 Task: Add an event with the title Product Launch Party, date '2024/04/15', time 7:30 AM to 9:30 AMand add a description: _x000D_
Throughout the workshop, participants will engage in a series of activities, discussions, and case studies that promote self-reflection, skill-building, and practical application of leadership concepts. Select event color  Grape . Add location for the event as: 789 Notre-Dame Cathedral, Paris, France, logged in from the account softage.1@softage.netand send the event invitation to softage.9@softage.net and softage.10@softage.net. Set a reminder for the event Daily
Action: Mouse moved to (67, 89)
Screenshot: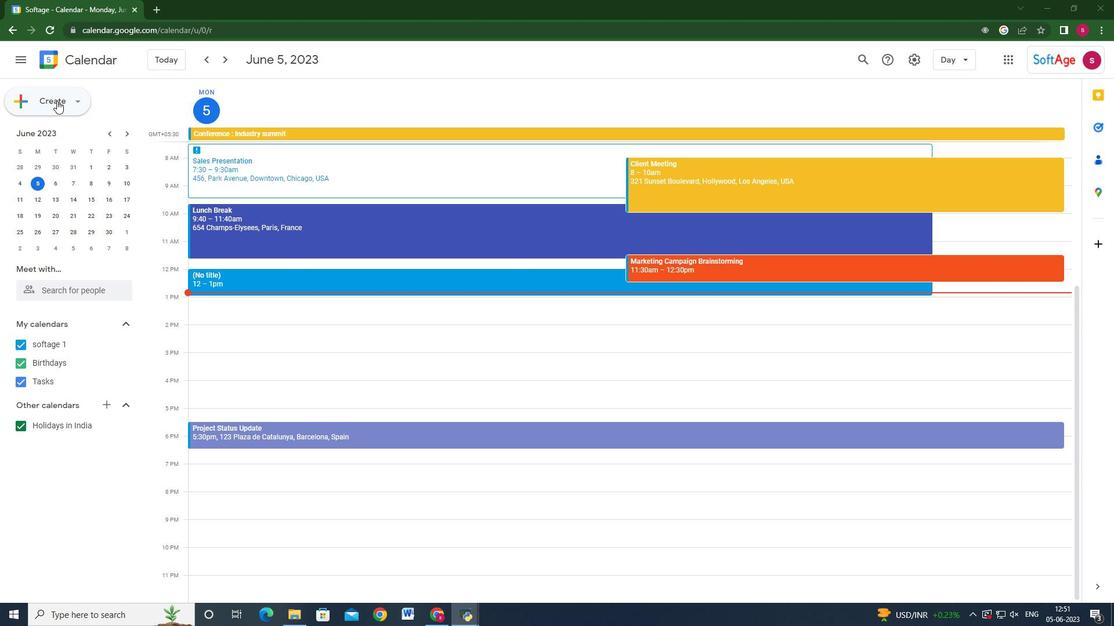 
Action: Mouse pressed left at (67, 89)
Screenshot: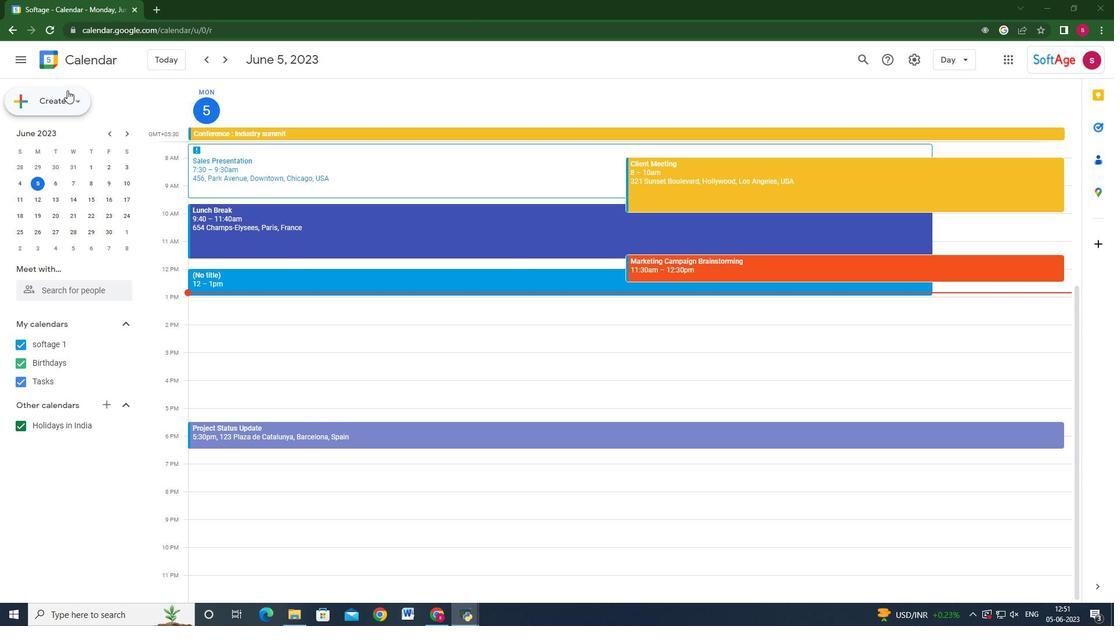
Action: Mouse moved to (49, 133)
Screenshot: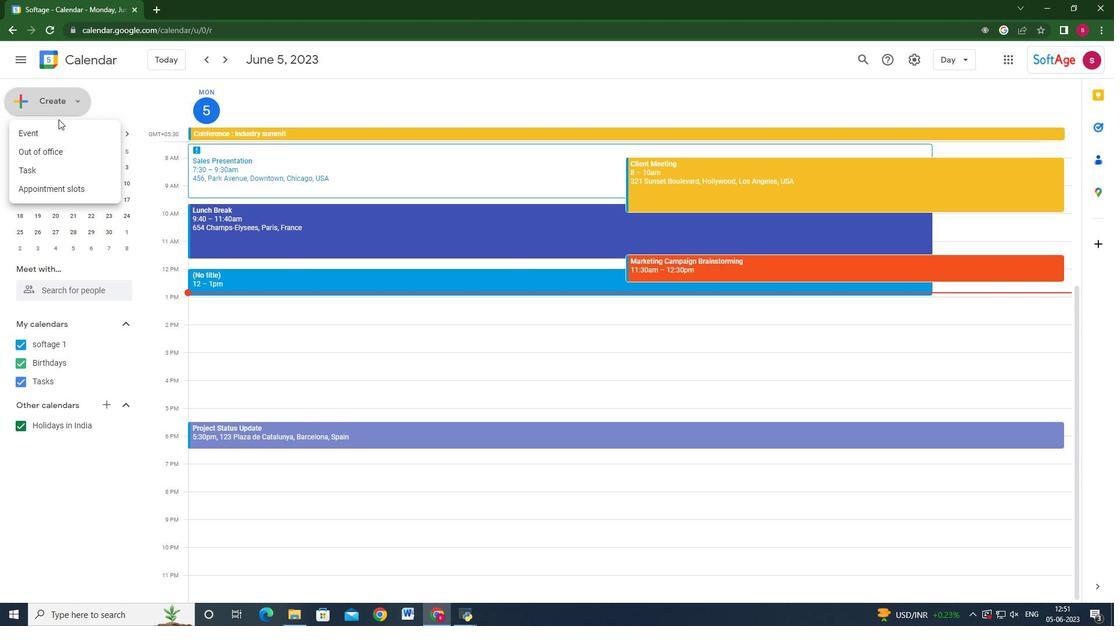 
Action: Mouse pressed left at (49, 133)
Screenshot: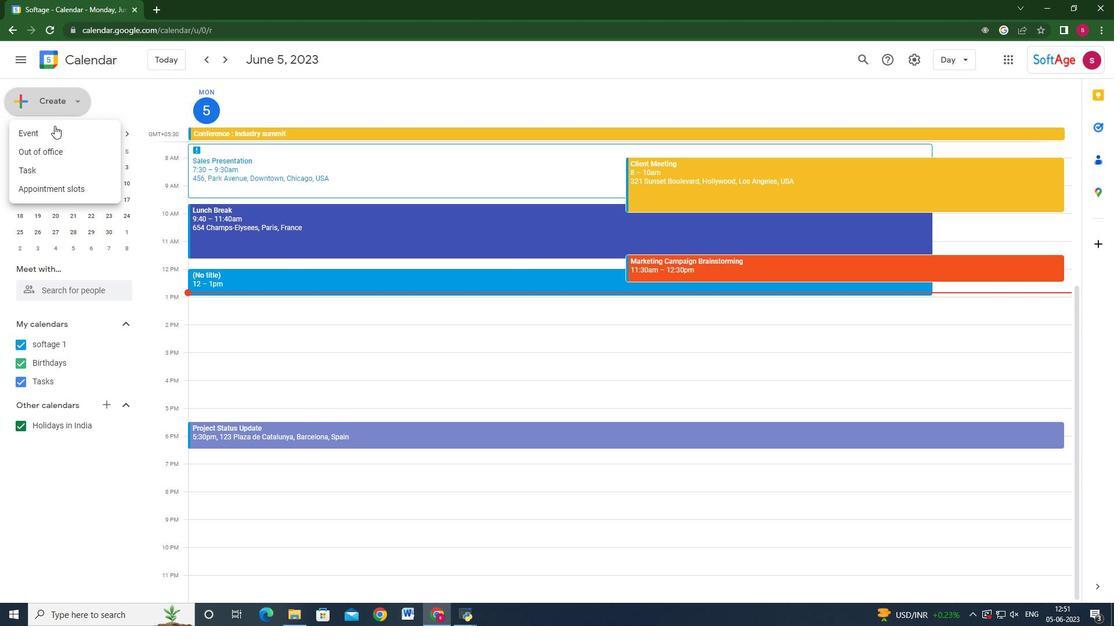 
Action: Mouse moved to (651, 458)
Screenshot: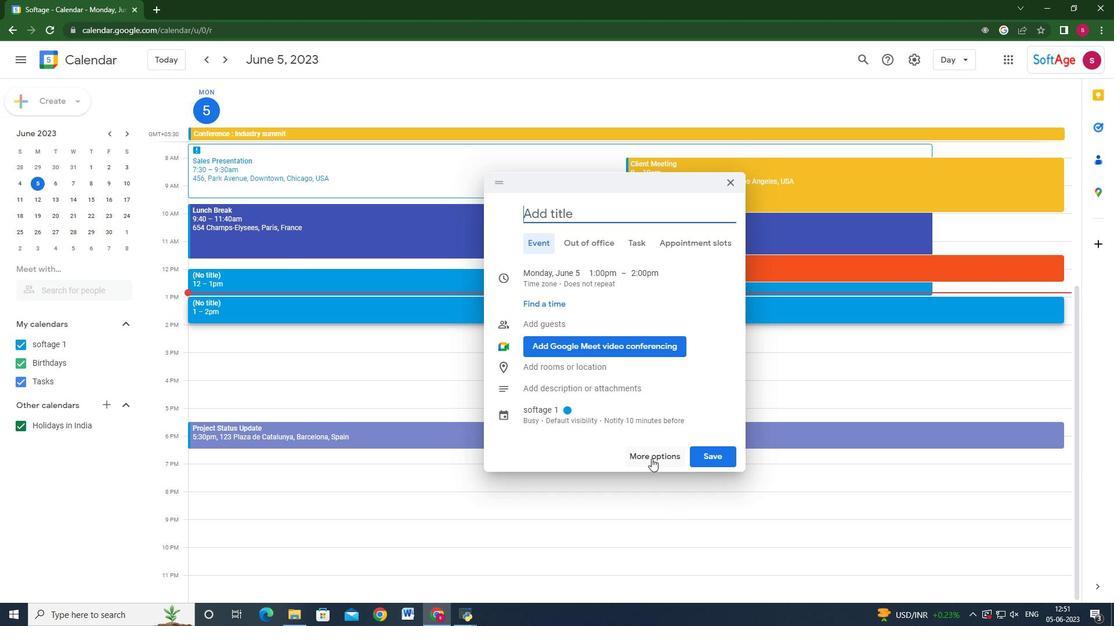 
Action: Mouse pressed left at (651, 458)
Screenshot: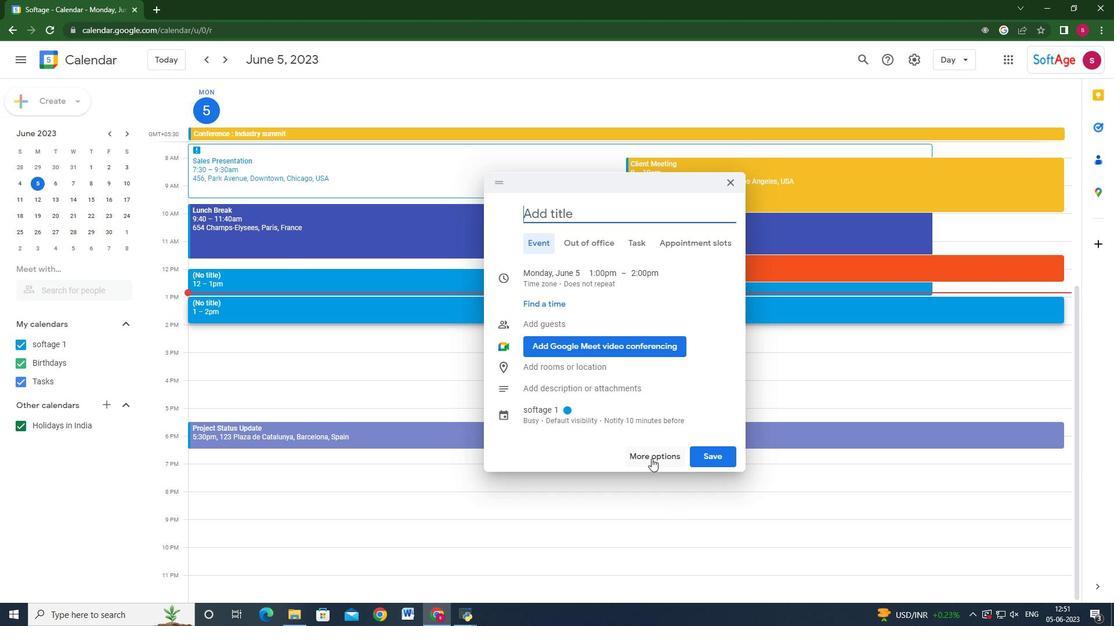 
Action: Mouse moved to (265, 94)
Screenshot: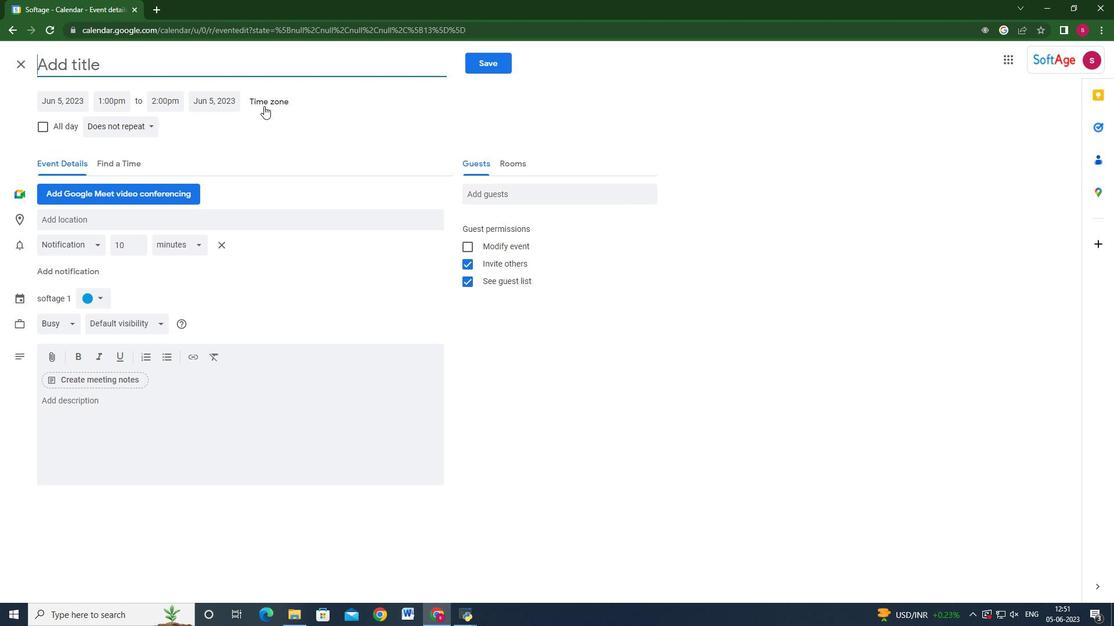 
Action: Key pressed <Key.shift>Product<Key.space><Key.shift>Lanu<Key.backspace><Key.backspace>unch<Key.space><Key.shift>Party
Screenshot: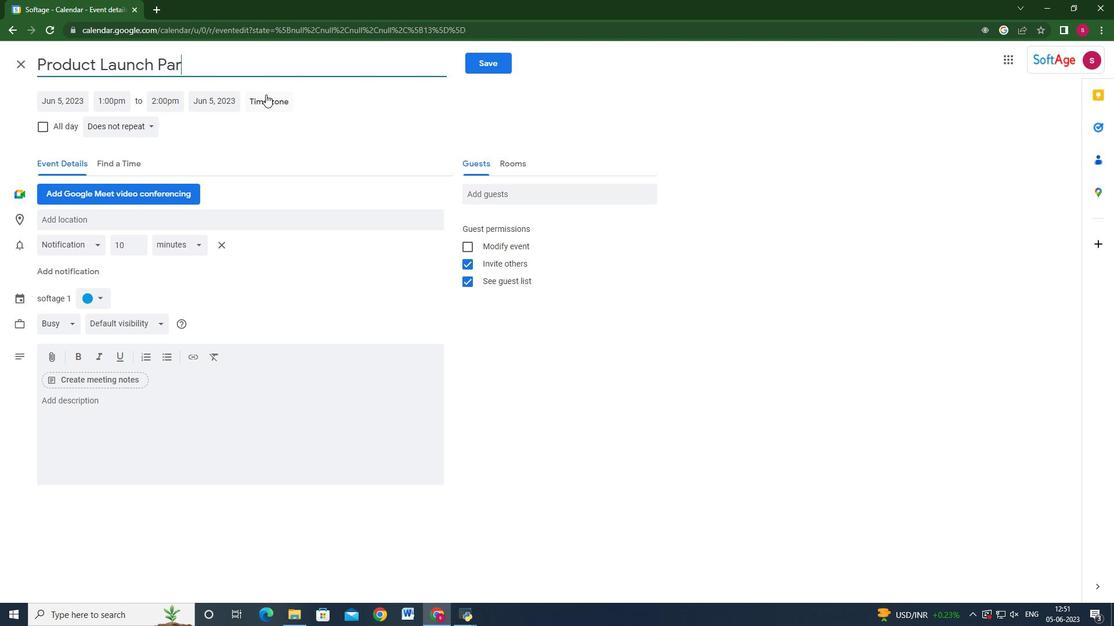 
Action: Mouse moved to (53, 96)
Screenshot: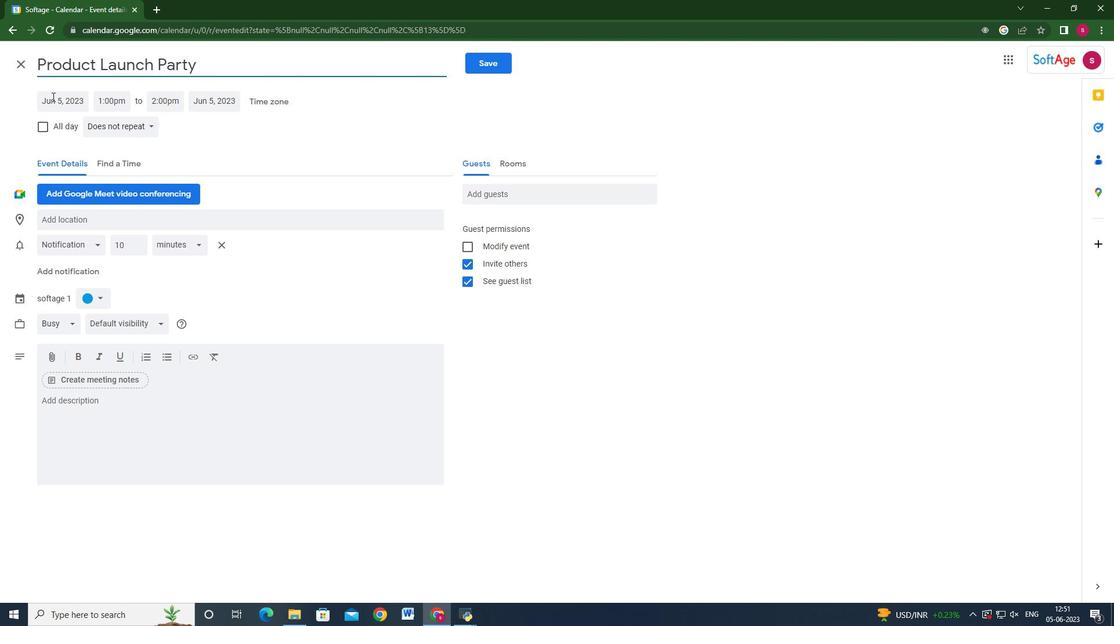 
Action: Mouse pressed left at (53, 96)
Screenshot: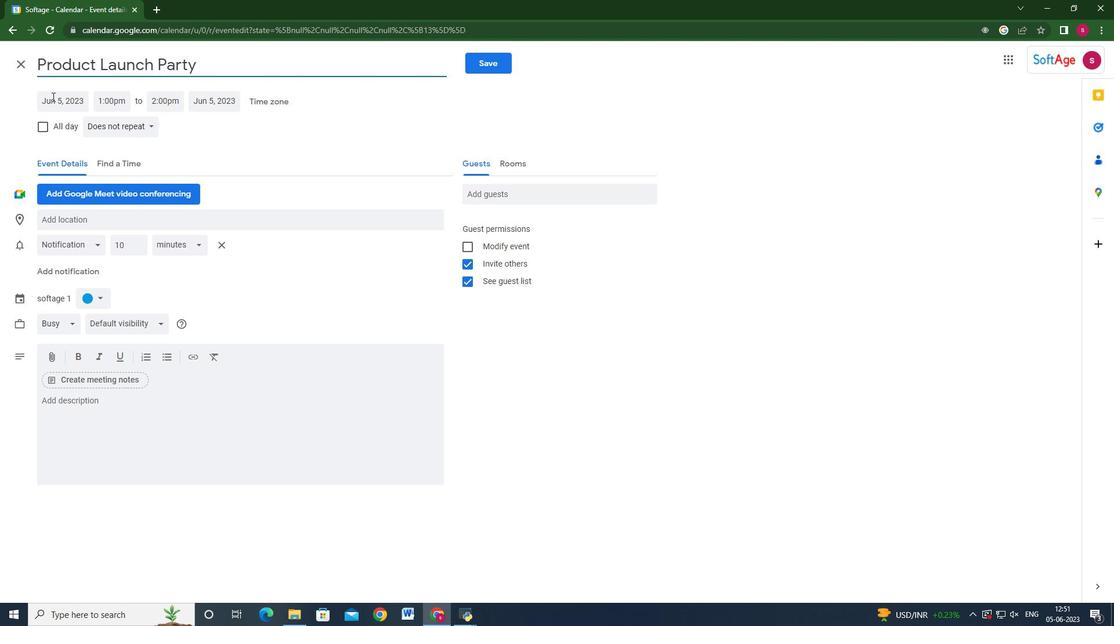 
Action: Mouse moved to (185, 125)
Screenshot: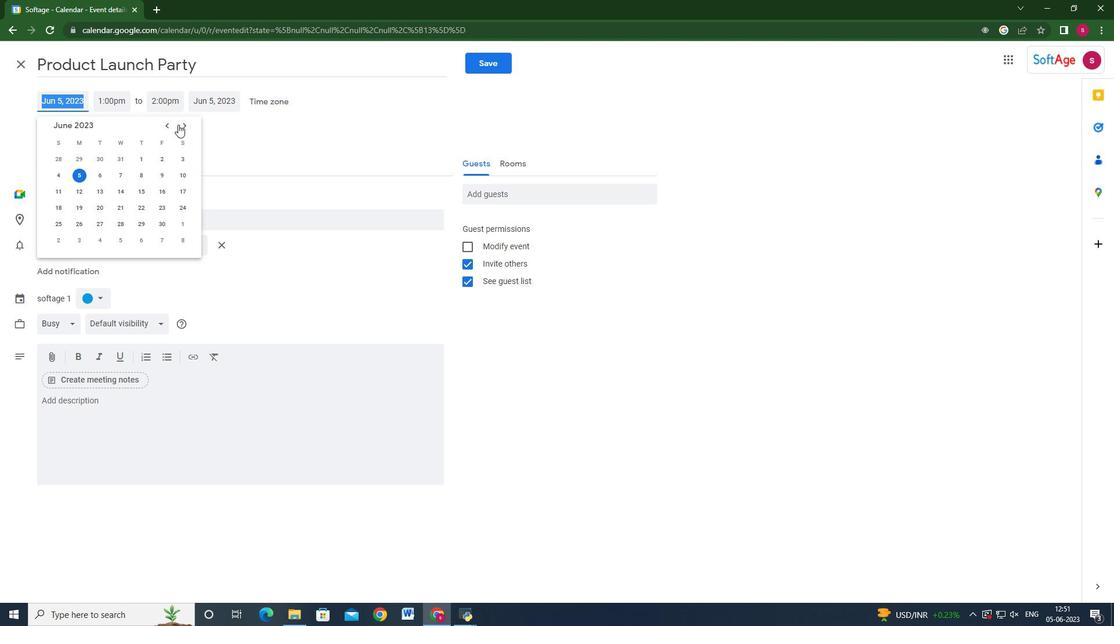 
Action: Mouse pressed left at (185, 125)
Screenshot: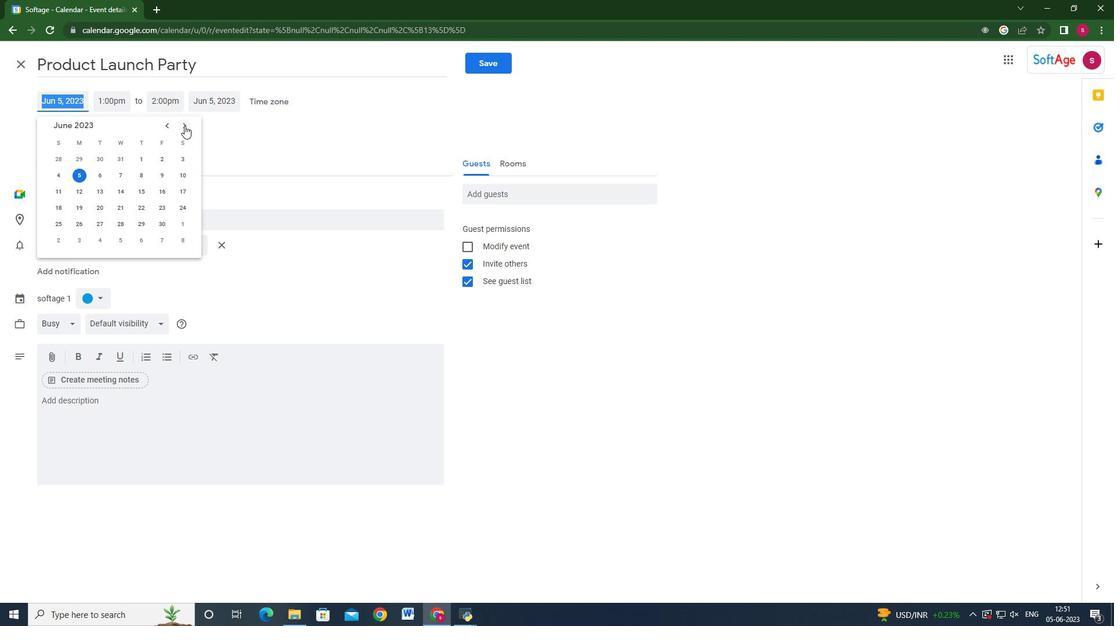 
Action: Mouse pressed left at (185, 125)
Screenshot: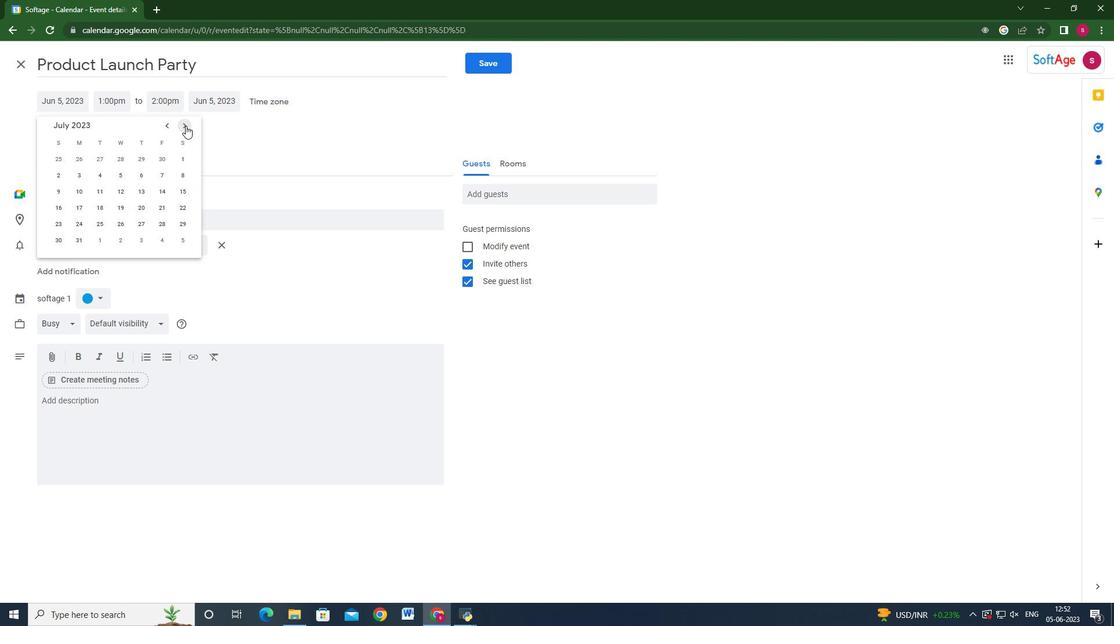 
Action: Mouse pressed left at (185, 125)
Screenshot: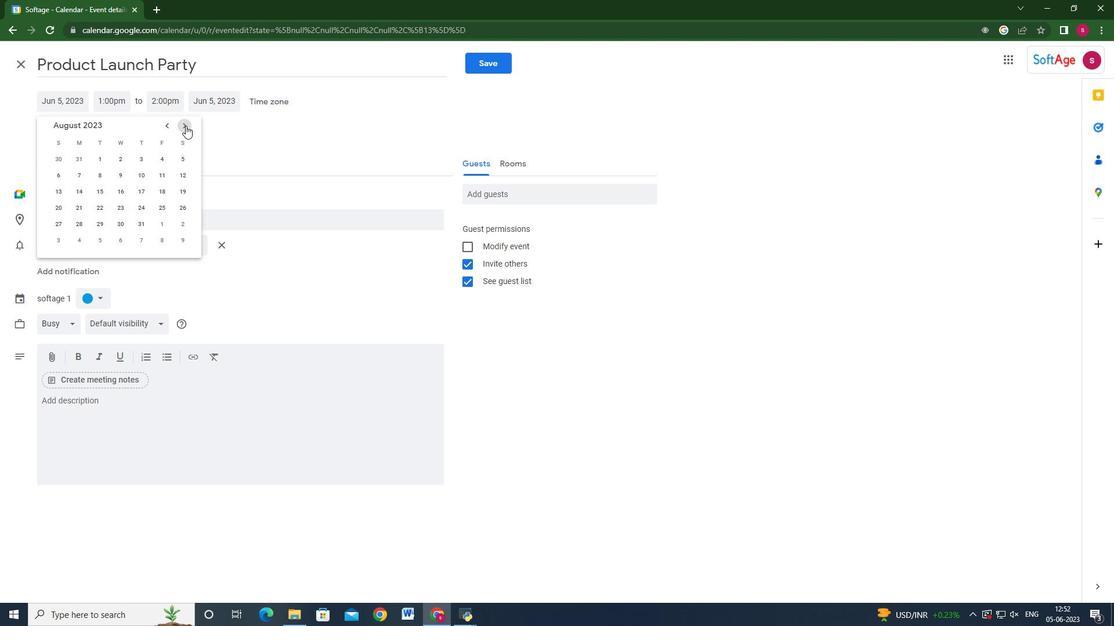 
Action: Mouse pressed left at (185, 125)
Screenshot: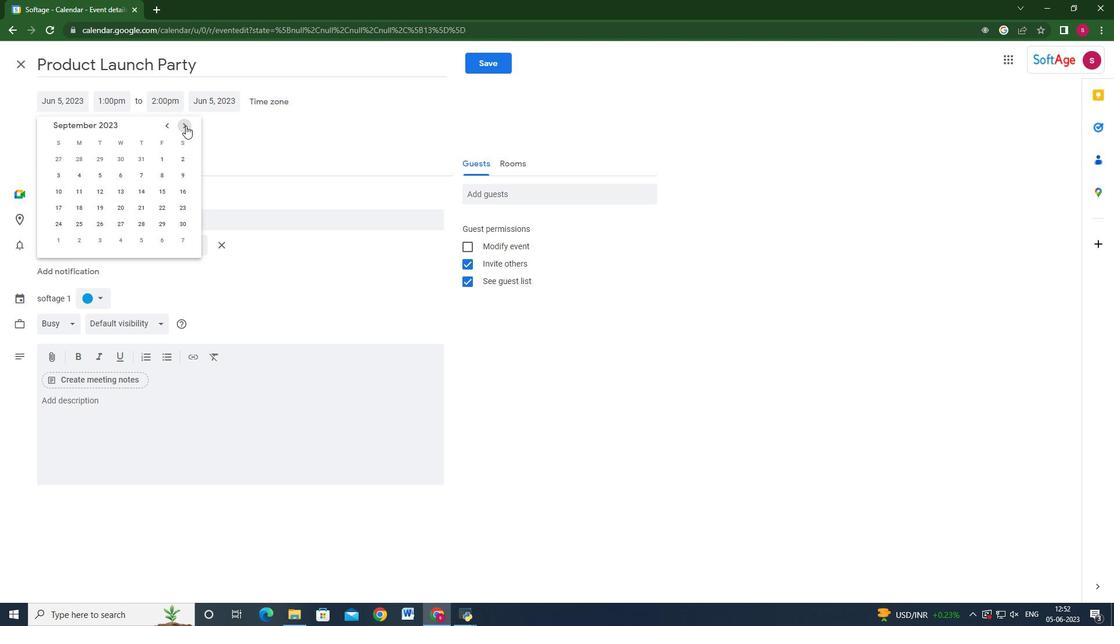 
Action: Mouse pressed left at (185, 125)
Screenshot: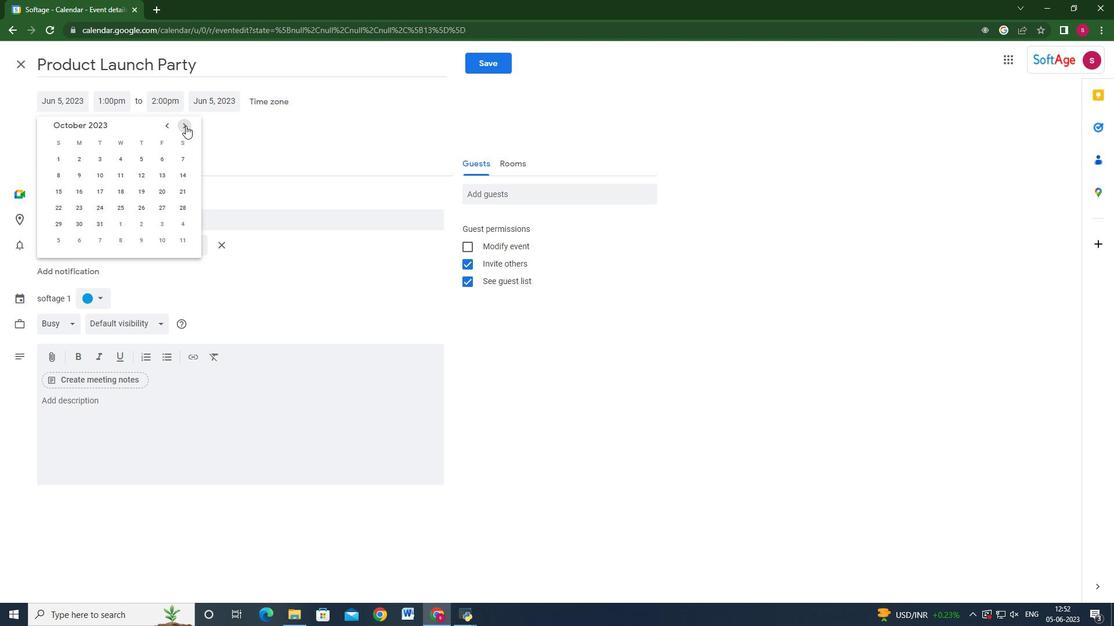 
Action: Mouse pressed left at (185, 125)
Screenshot: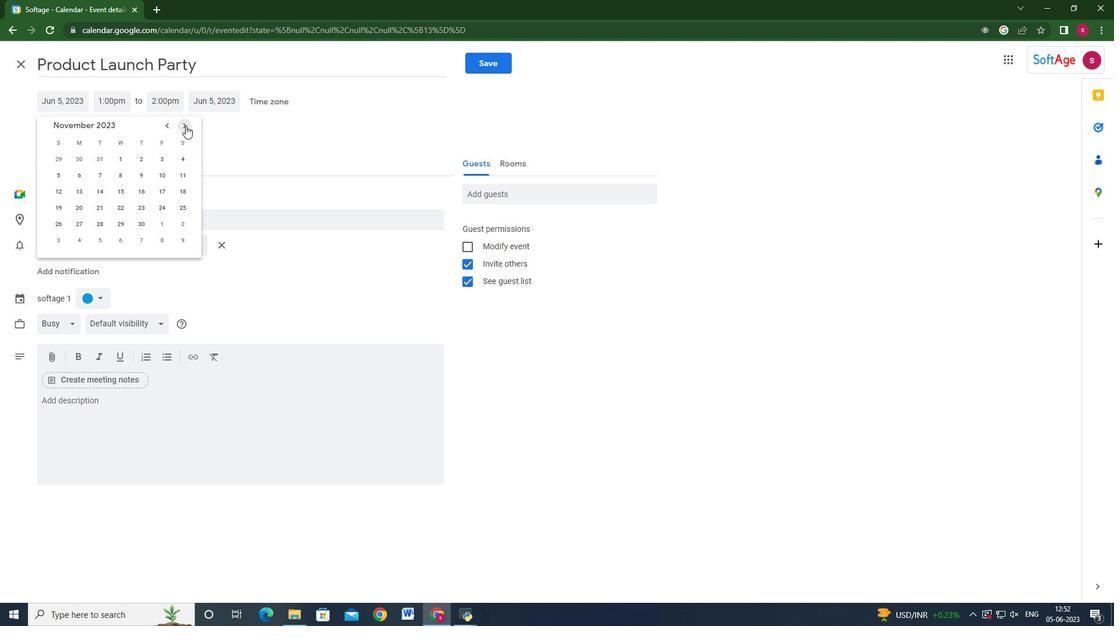 
Action: Mouse pressed left at (185, 125)
Screenshot: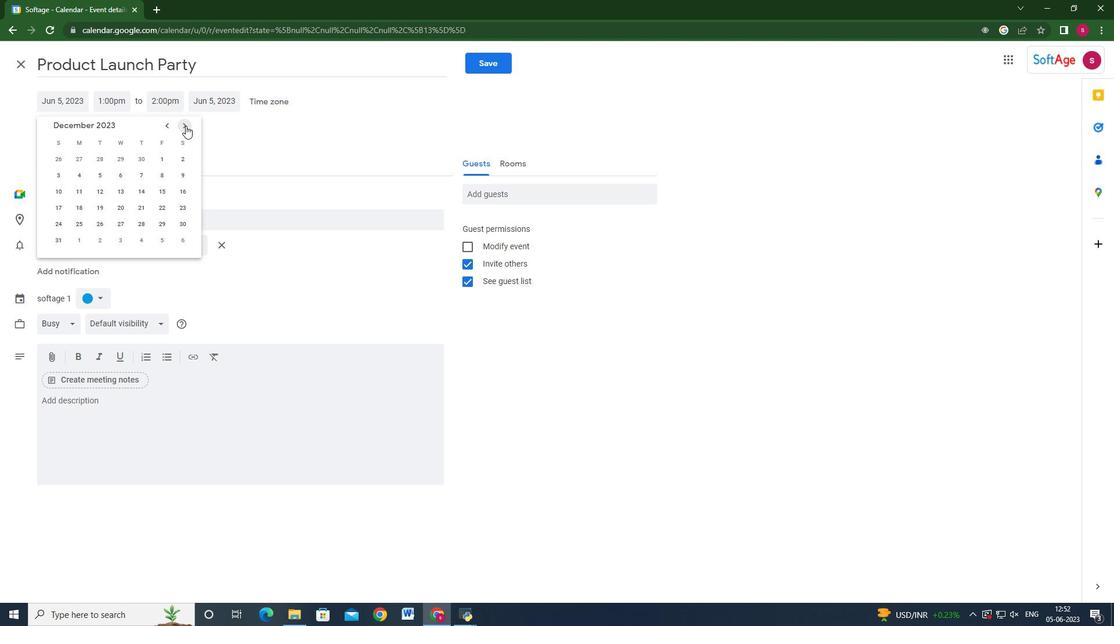 
Action: Mouse pressed left at (185, 125)
Screenshot: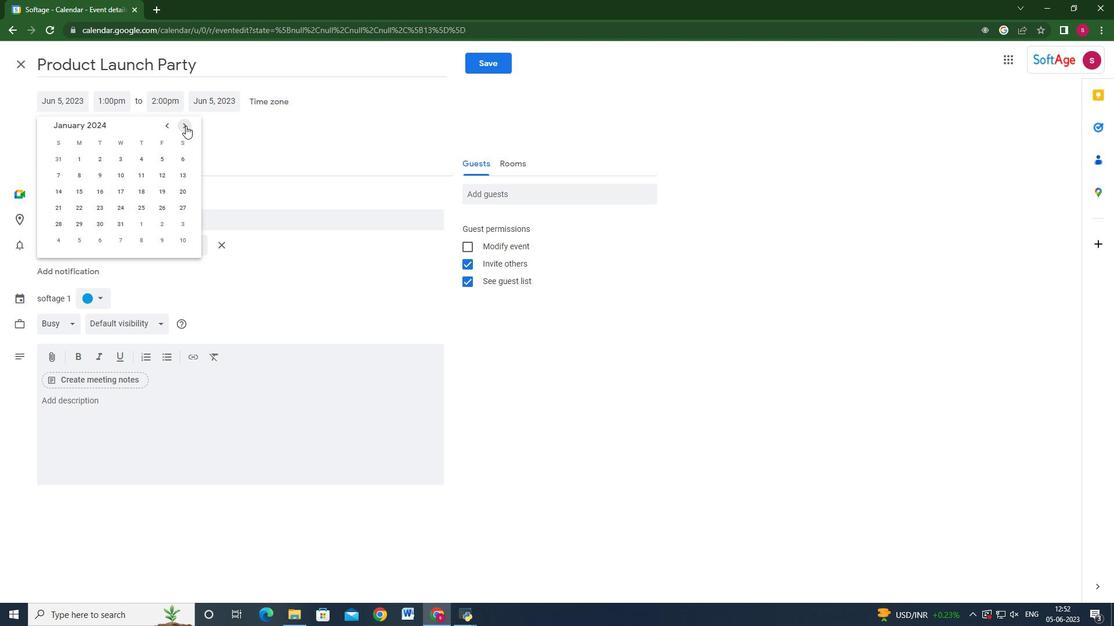 
Action: Mouse pressed left at (185, 125)
Screenshot: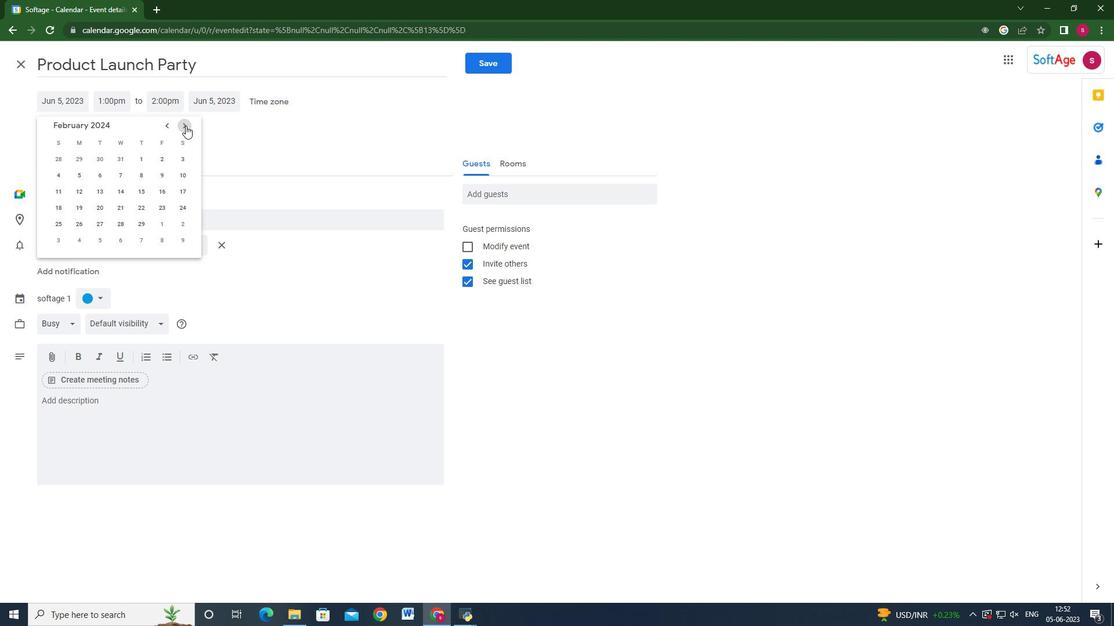 
Action: Mouse pressed left at (185, 125)
Screenshot: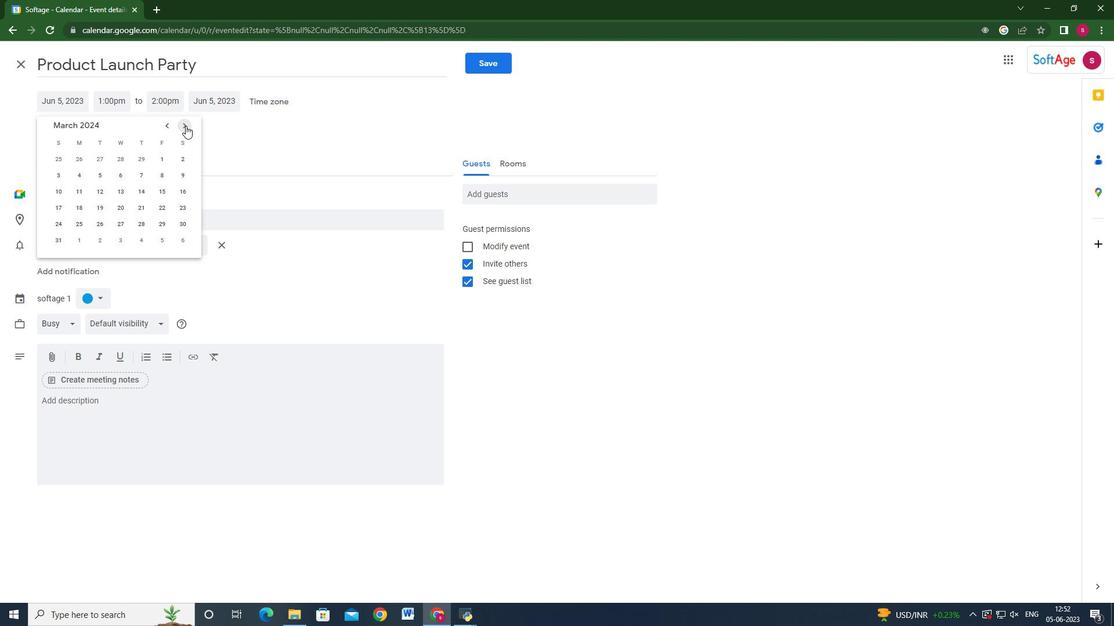 
Action: Mouse moved to (79, 191)
Screenshot: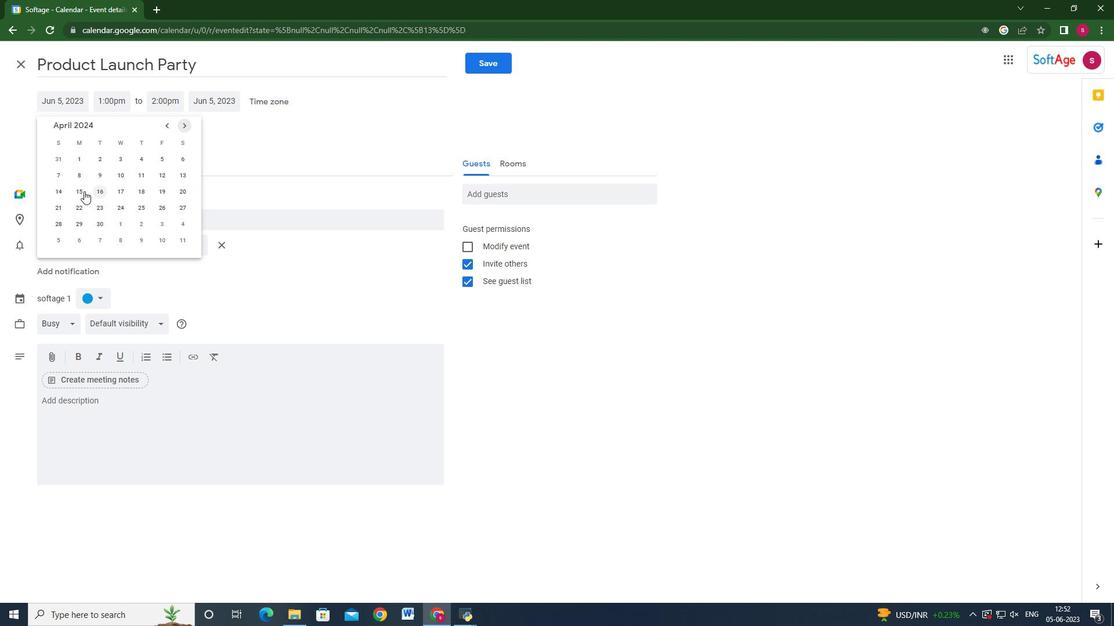 
Action: Mouse pressed left at (79, 191)
Screenshot: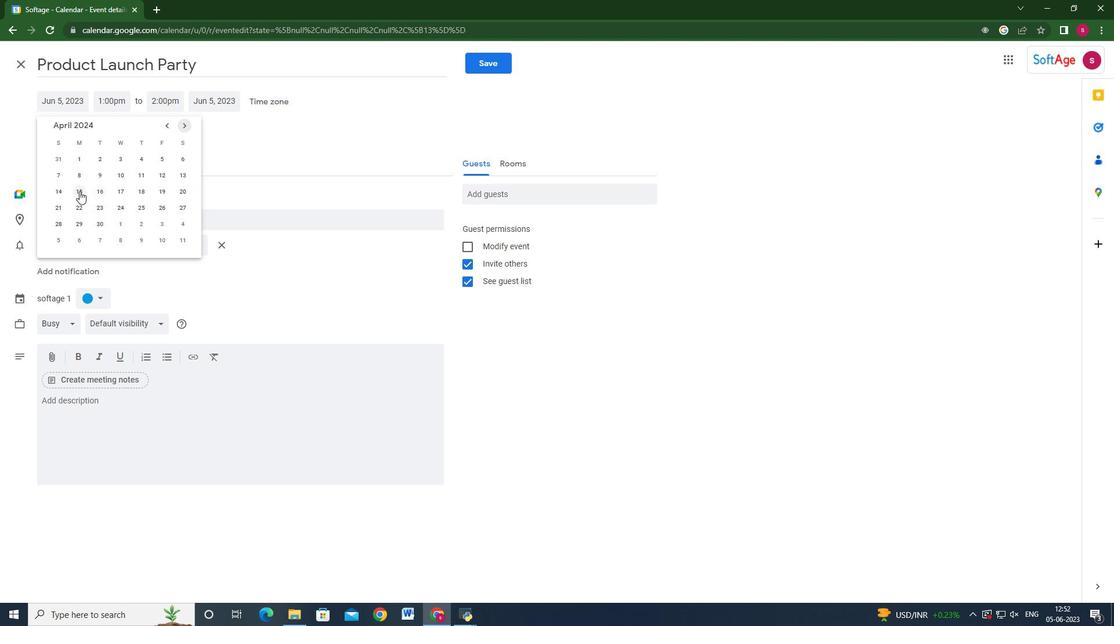 
Action: Mouse moved to (122, 98)
Screenshot: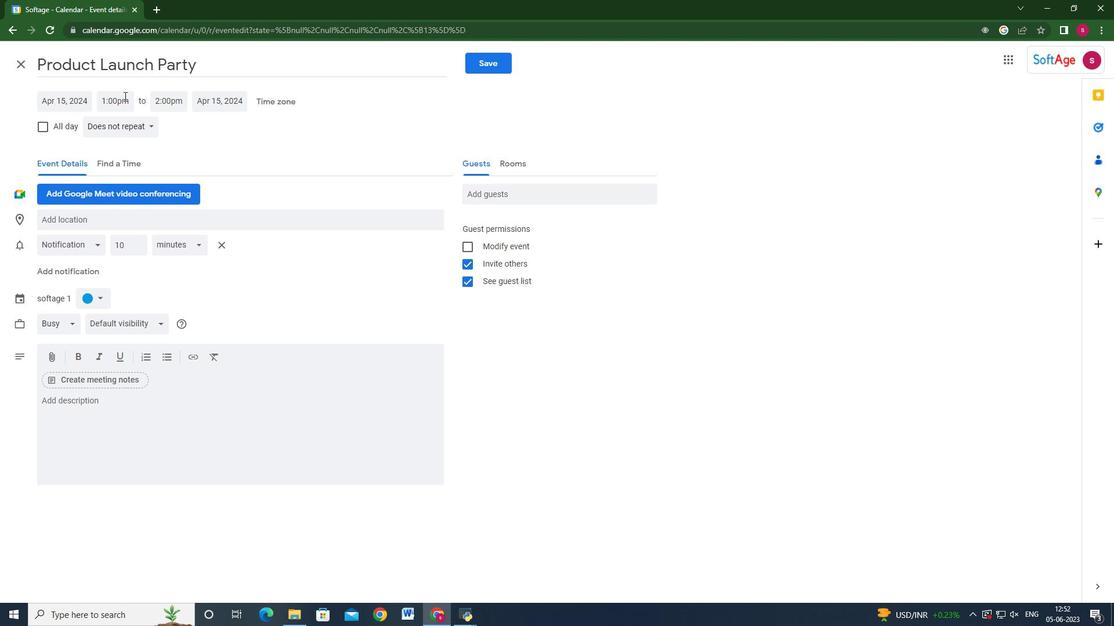 
Action: Mouse pressed left at (122, 98)
Screenshot: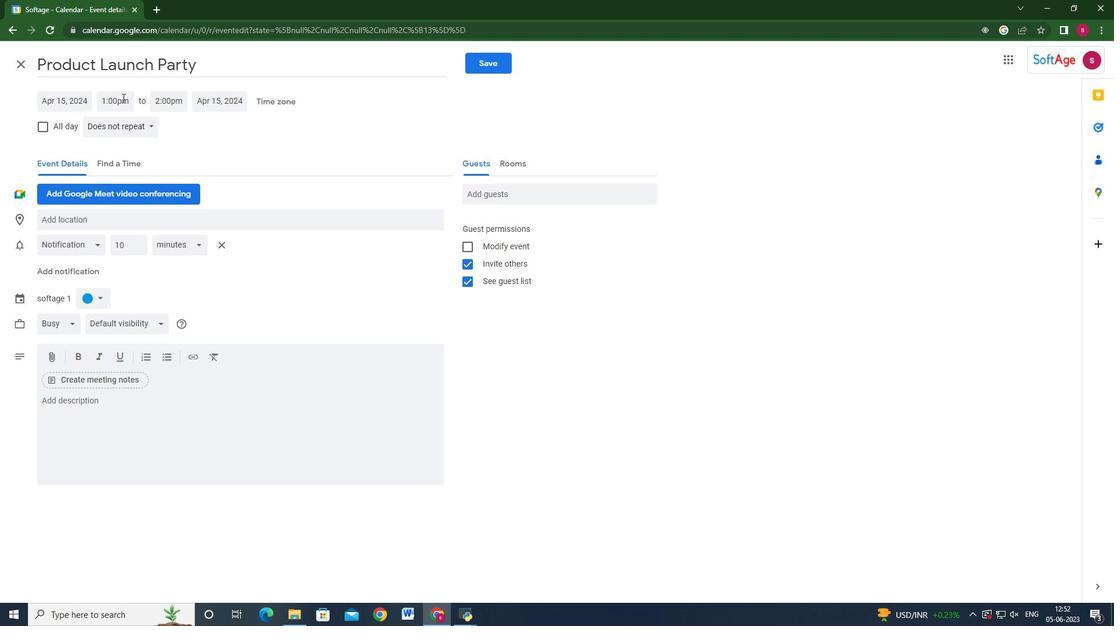 
Action: Key pressed 7<Key.shift>:30am<Key.enter><Key.tab>9<Key.shift>:30am<Key.enter>
Screenshot: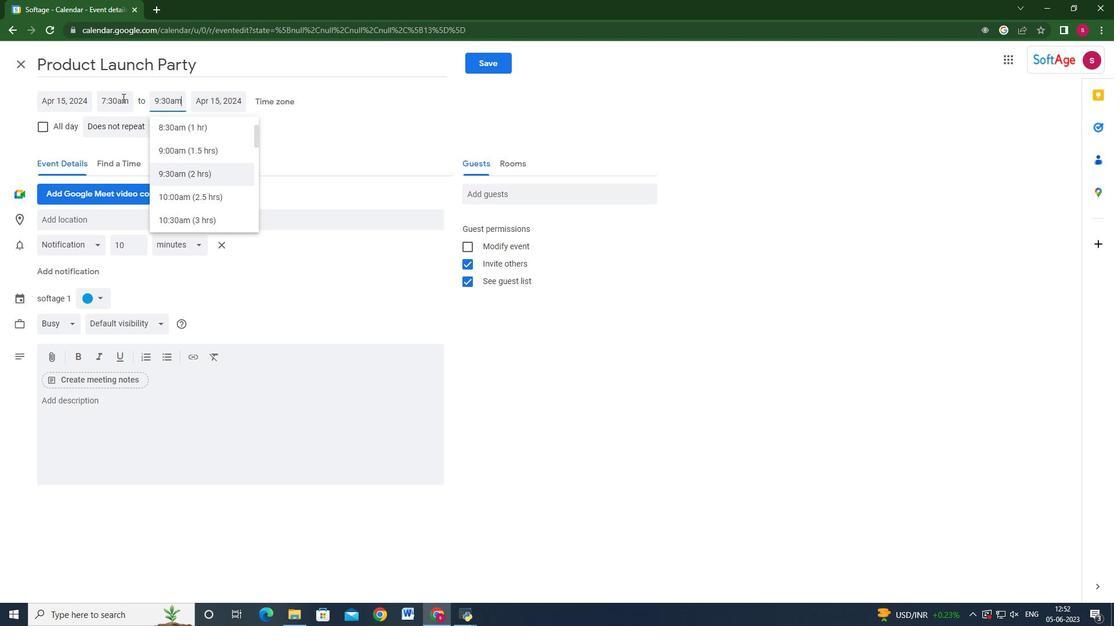 
Action: Mouse moved to (127, 394)
Screenshot: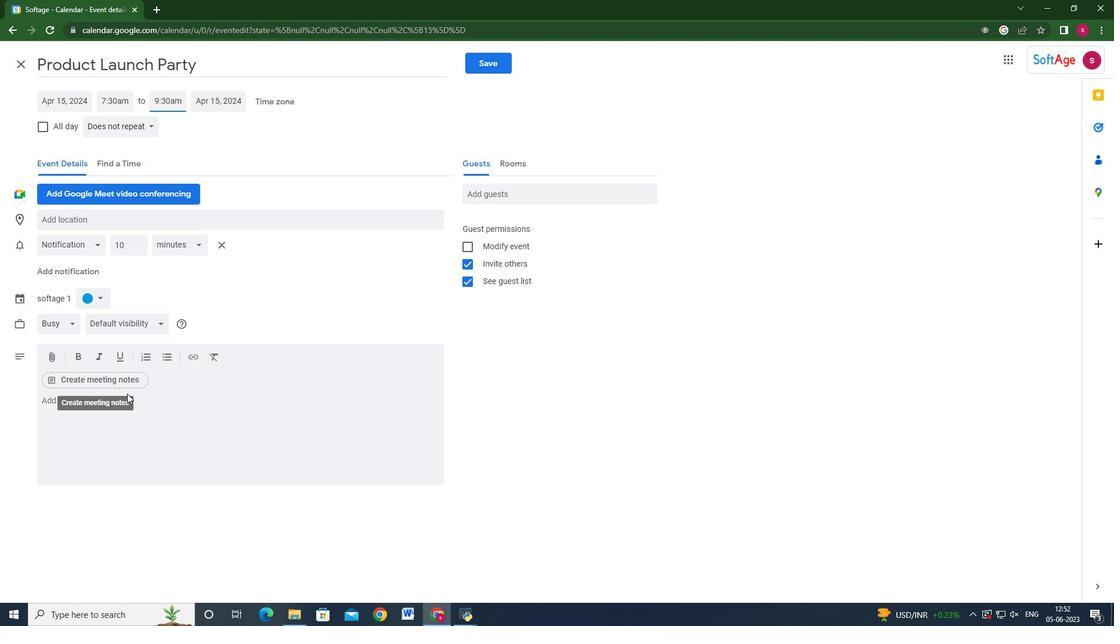 
Action: Mouse pressed left at (127, 394)
Screenshot: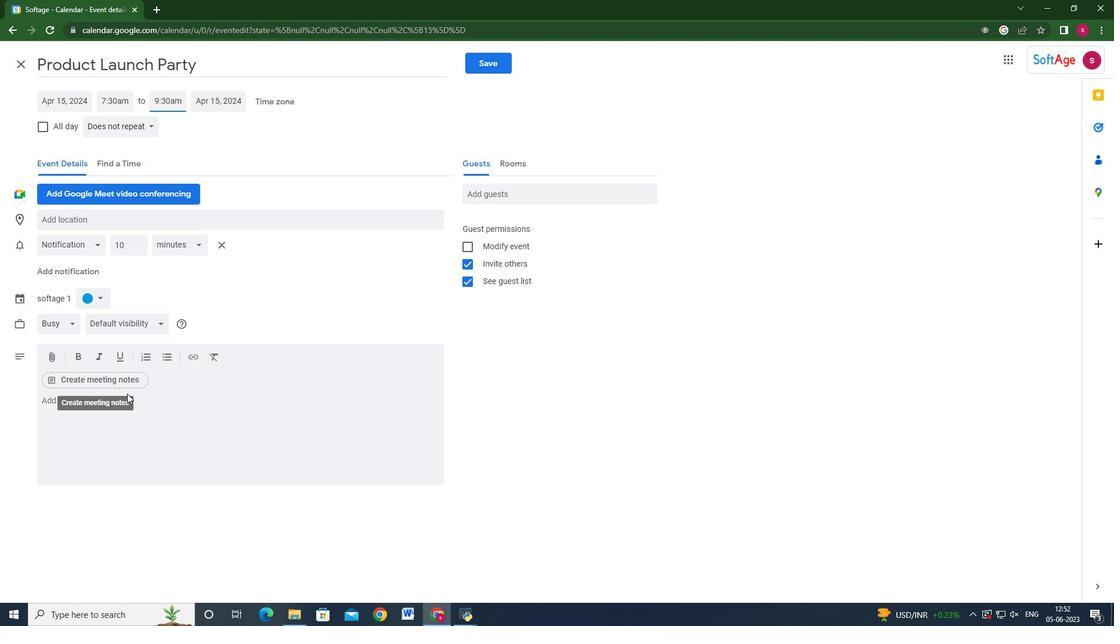 
Action: Mouse moved to (126, 401)
Screenshot: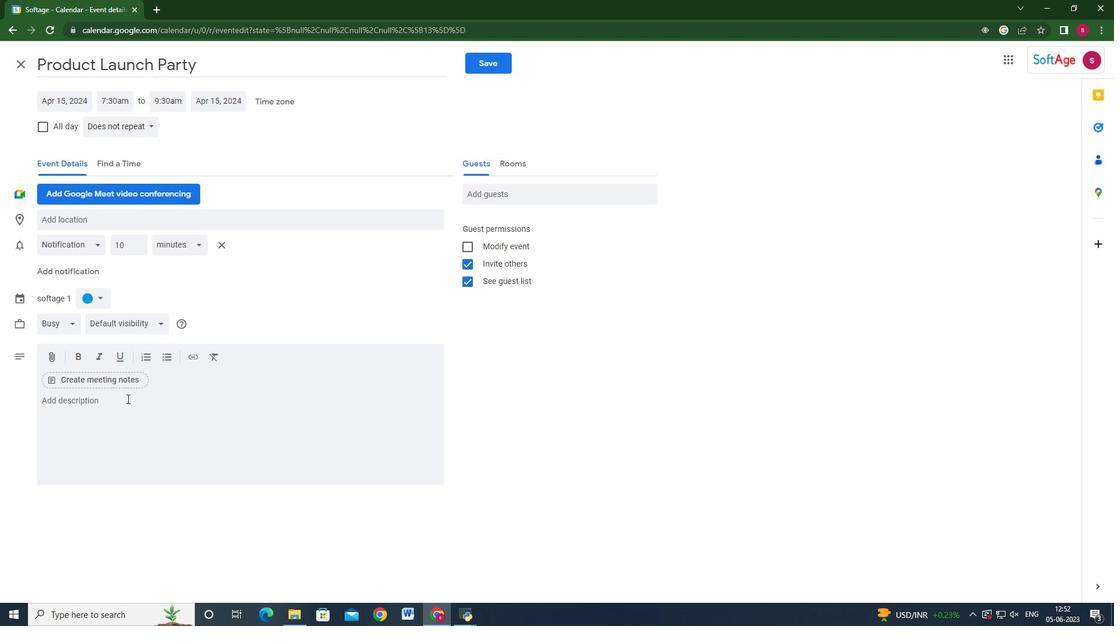 
Action: Mouse pressed left at (126, 401)
Screenshot: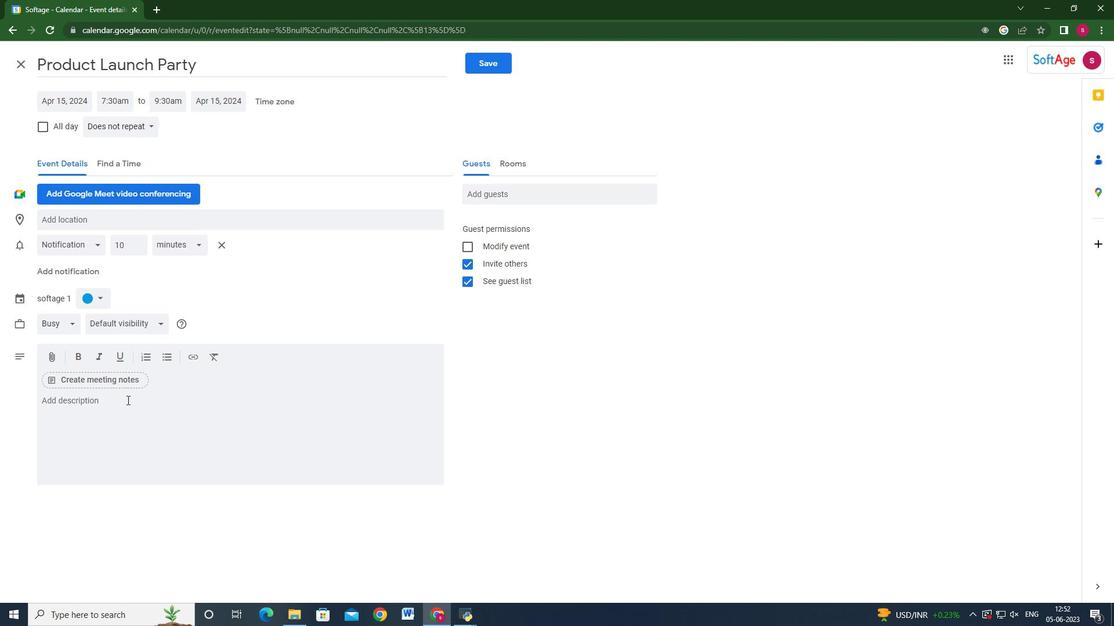 
Action: Key pressed <Key.shift>Throughout<Key.space>the<Key.space>workshop,<Key.space>participants<Key.space>will<Key.space>engage<Key.space>in<Key.space>a<Key.space>series<Key.space>of<Key.space>activities,<Key.space>discussions,<Key.space>and<Key.space>case<Key.space>studies<Key.space>that<Key.space>promote<Key.space>self-reflection,<Key.space>skill-building<Key.space><Key.backspace>,<Key.space>and<Key.space>practical<Key.space>application<Key.space>of<Key.space>leadership<Key.space>concerp<Key.backspace><Key.backspace>pts.<Key.space>
Screenshot: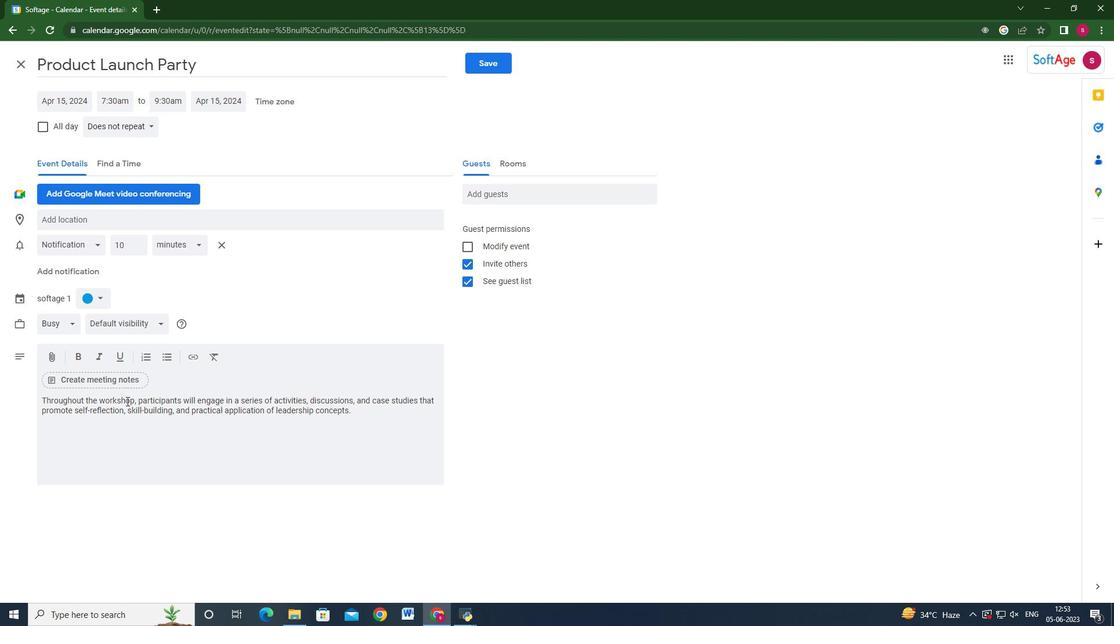 
Action: Mouse moved to (97, 296)
Screenshot: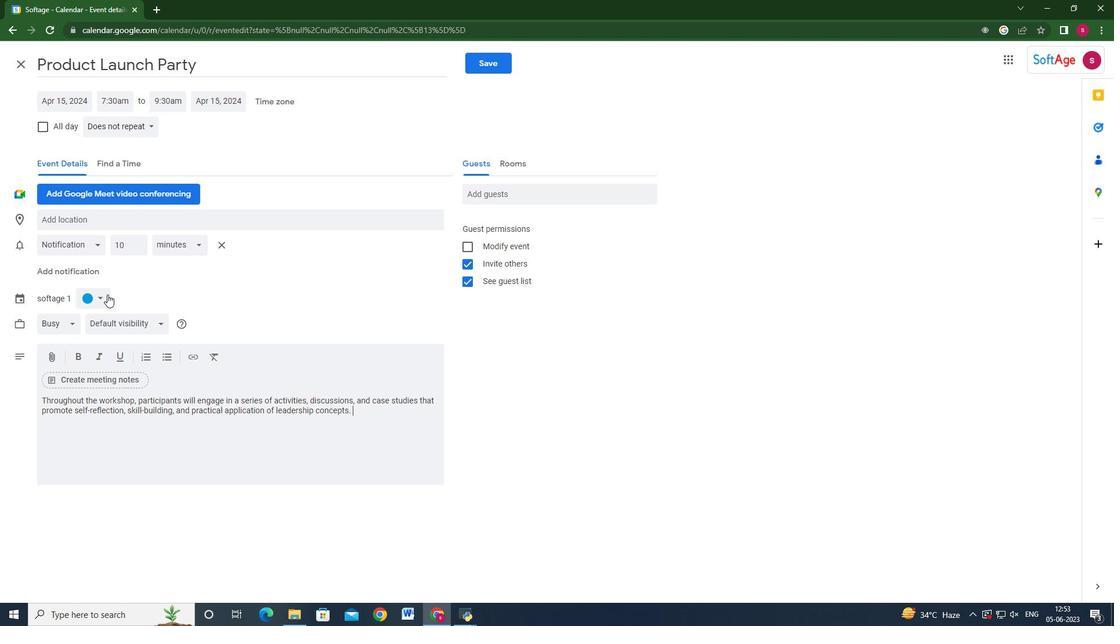 
Action: Mouse pressed left at (97, 296)
Screenshot: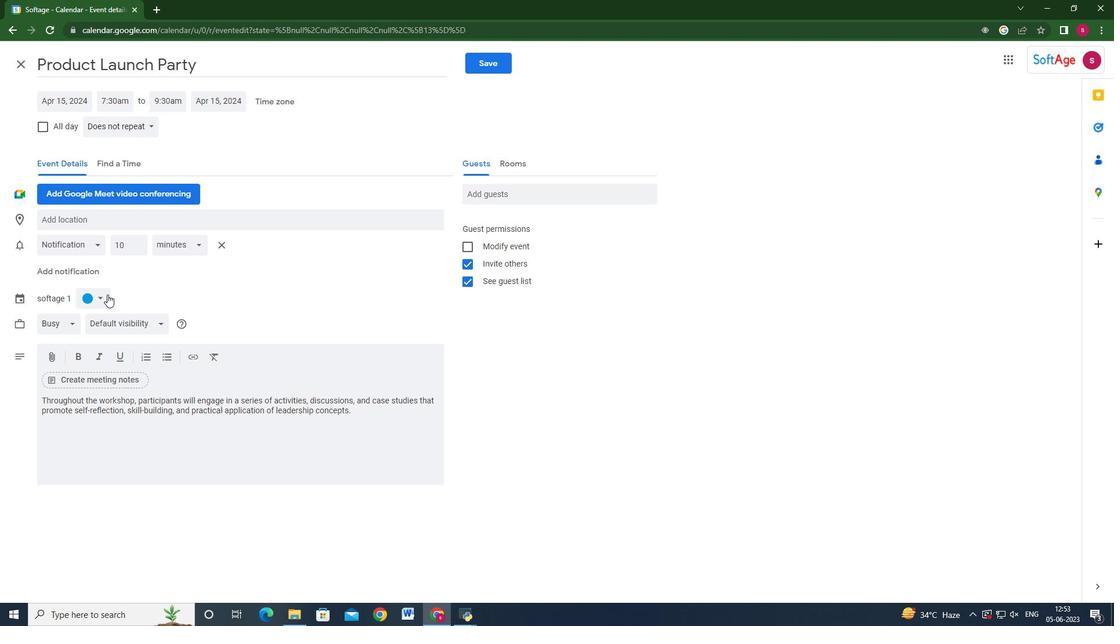 
Action: Mouse moved to (101, 351)
Screenshot: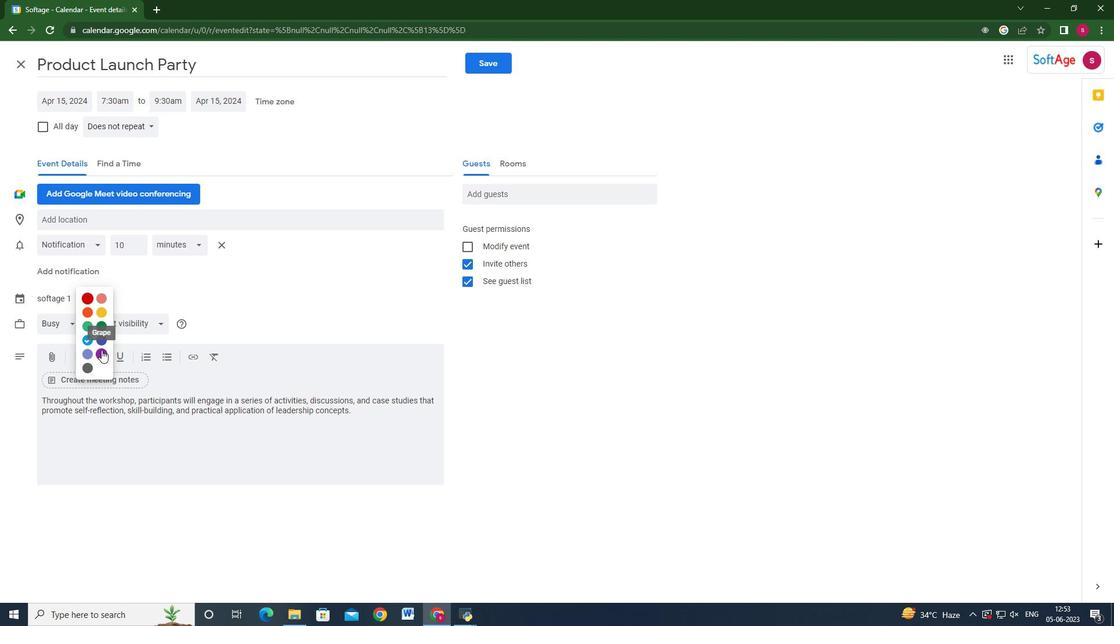 
Action: Mouse pressed left at (101, 351)
Screenshot: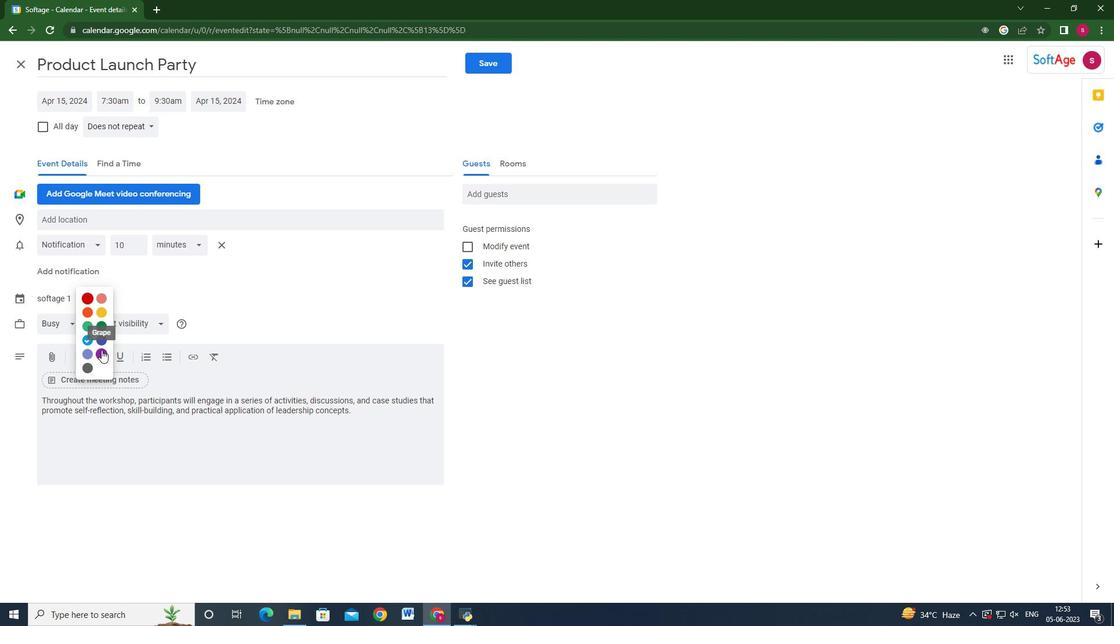 
Action: Mouse moved to (121, 227)
Screenshot: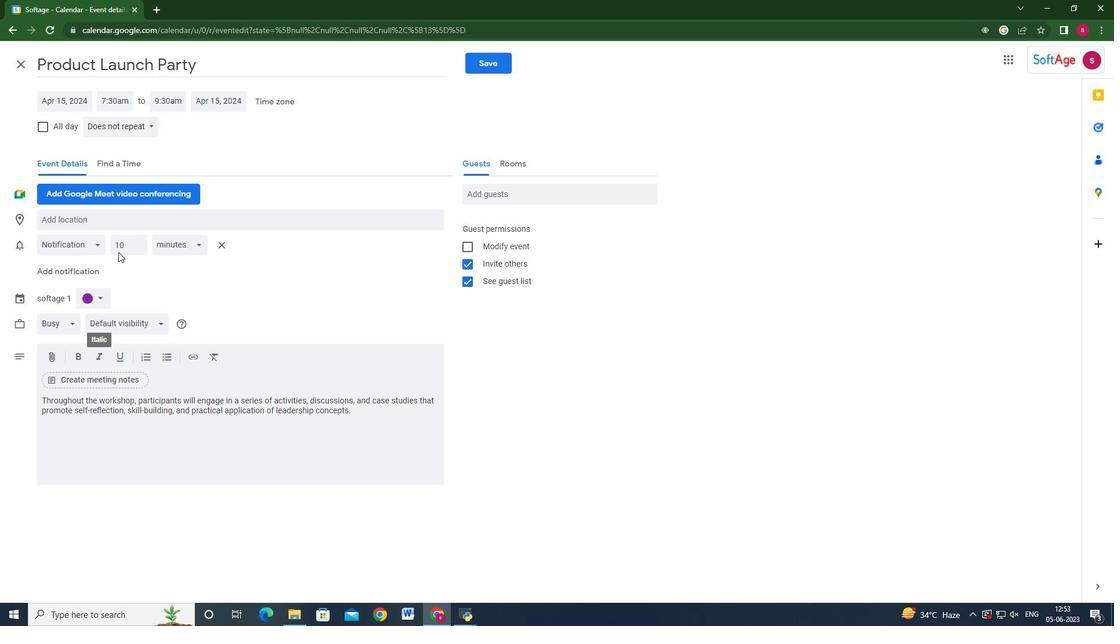 
Action: Mouse pressed left at (121, 227)
Screenshot: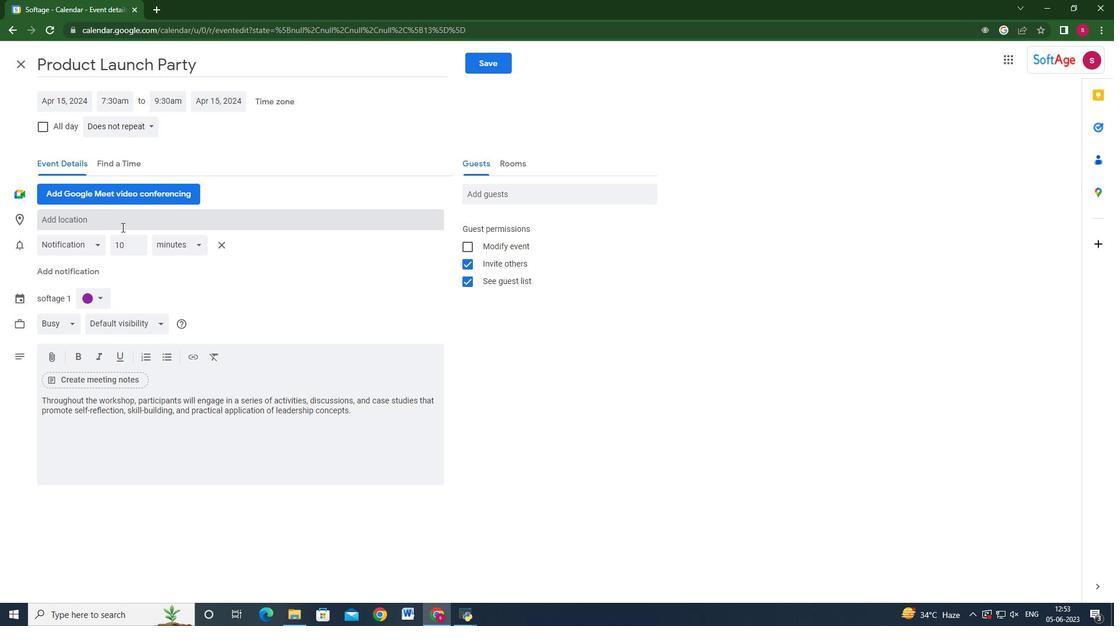 
Action: Key pressed 789<Key.space><Key.shift>Notre-d<Key.backspace><Key.shift_r>Dame<Key.space><Key.shift_r>Cathedral,<Key.space><Key.shift>Paris,<Key.space><Key.shift>Fracne<Key.backspace><Key.backspace><Key.backspace>nce<Key.space>
Screenshot: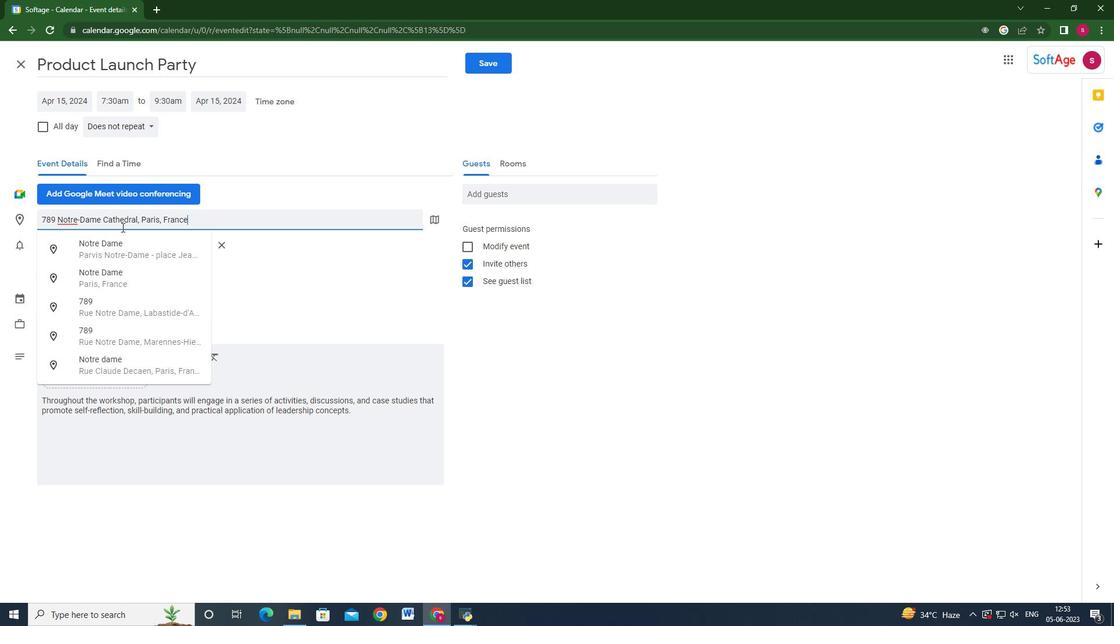 
Action: Mouse moved to (539, 209)
Screenshot: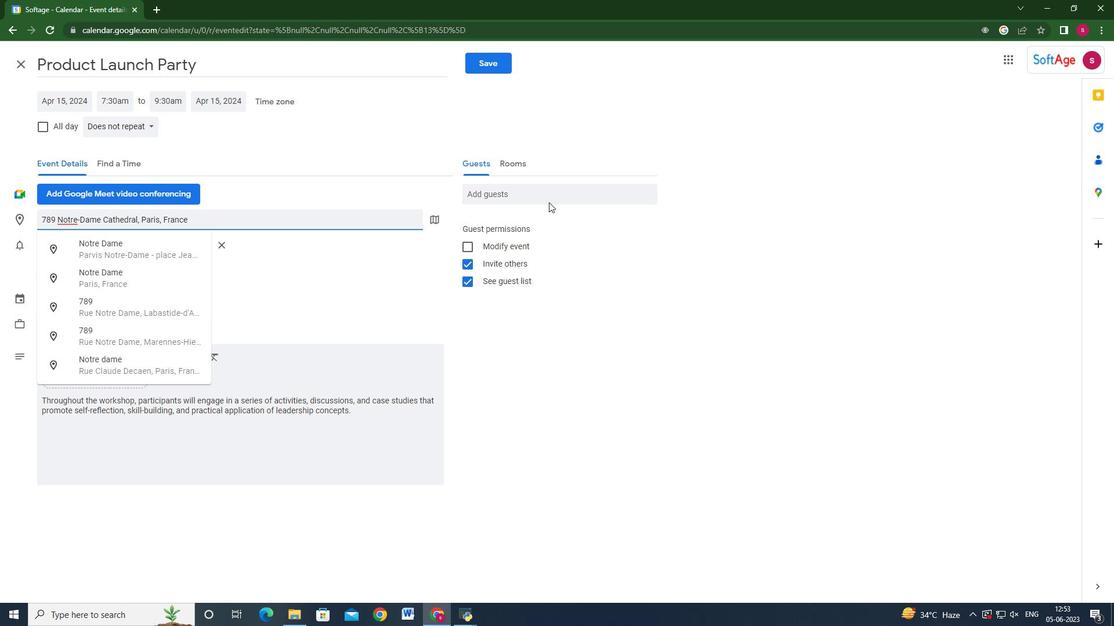 
Action: Mouse pressed left at (539, 209)
Screenshot: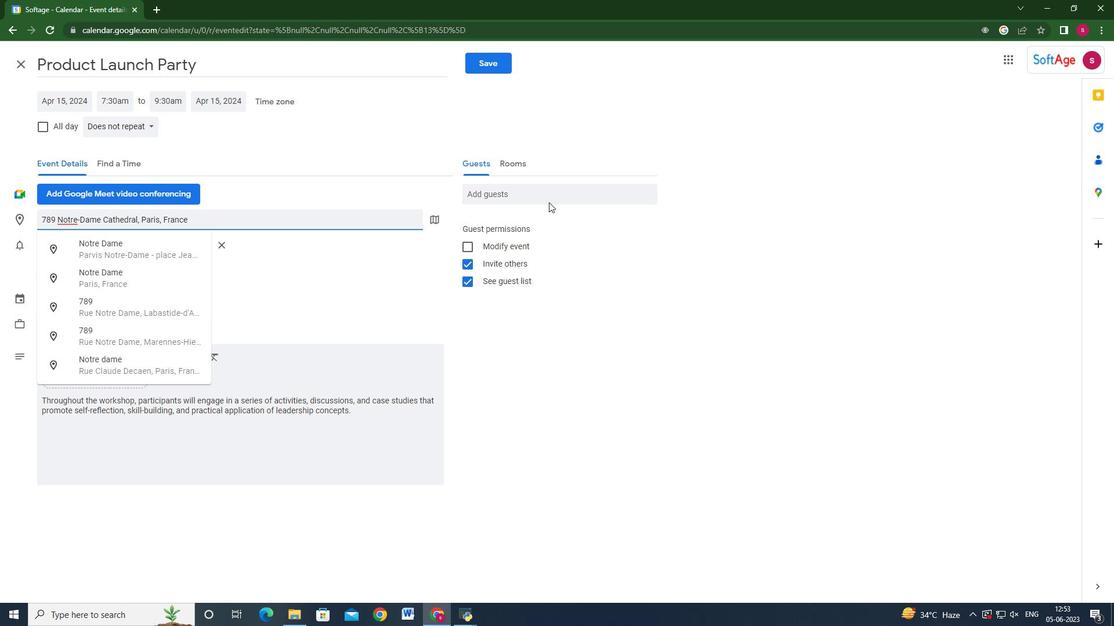 
Action: Mouse moved to (543, 203)
Screenshot: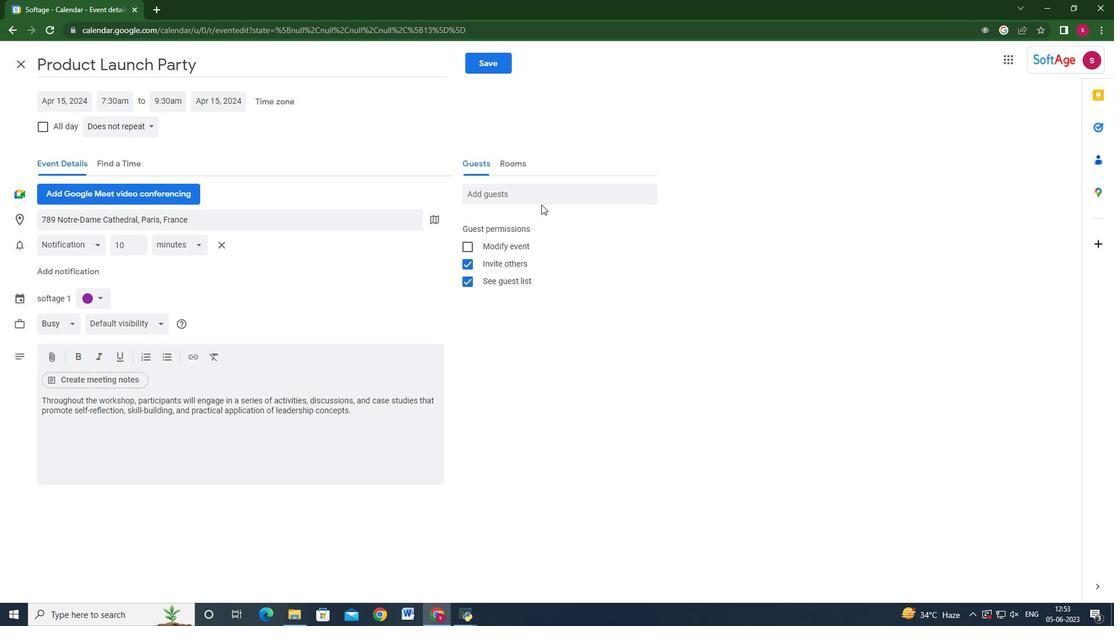 
Action: Mouse pressed left at (543, 203)
Screenshot: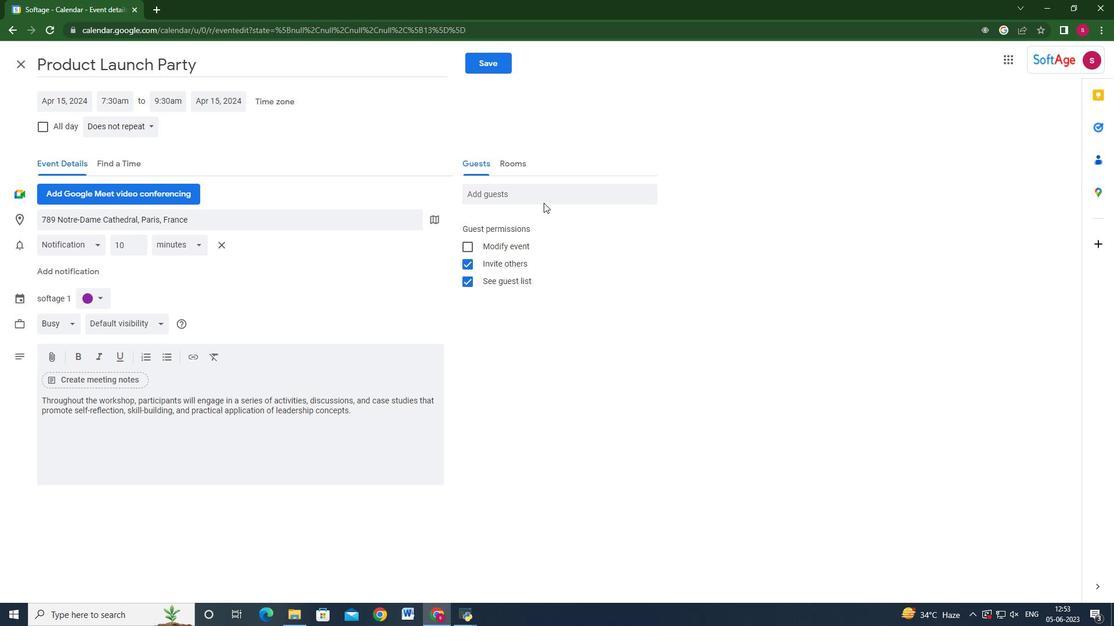 
Action: Mouse moved to (598, 195)
Screenshot: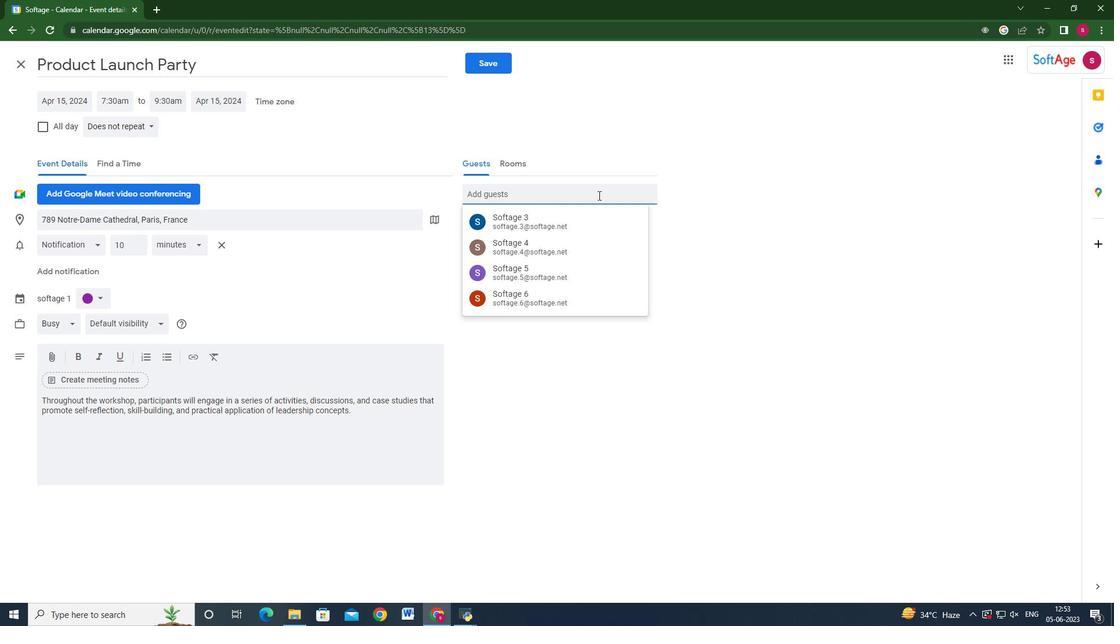 
Action: Key pressed sofa<Key.backspace>tage.10<Key.shift_r>@softage.net<Key.enter>softage.9<Key.shift_r>@softage.net<Key.enter>
Screenshot: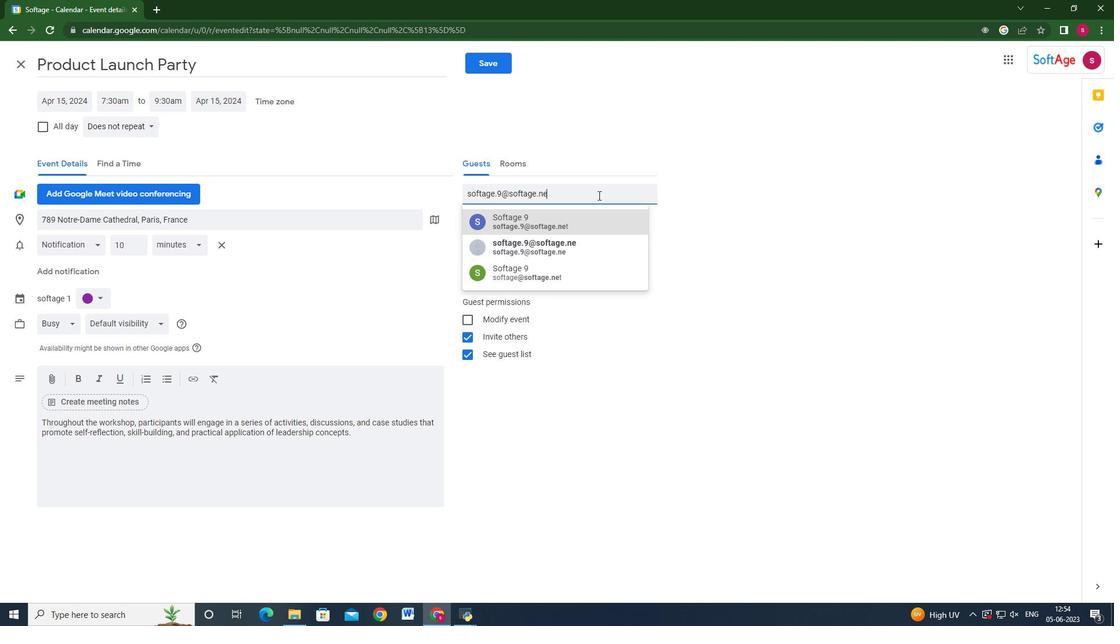 
Action: Mouse moved to (125, 128)
Screenshot: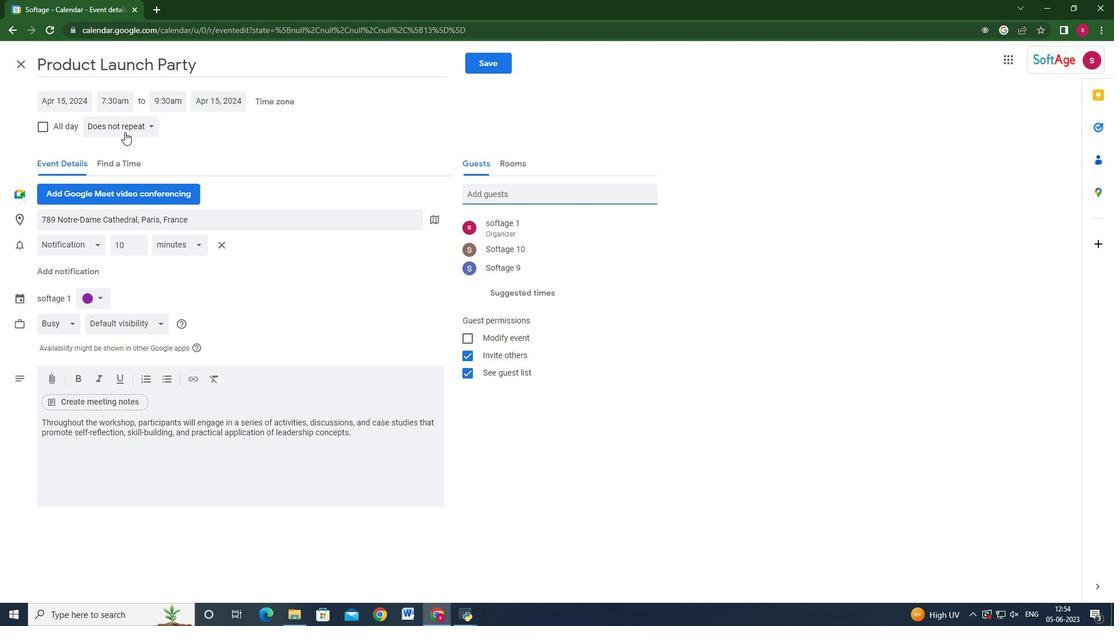 
Action: Mouse pressed left at (125, 128)
Screenshot: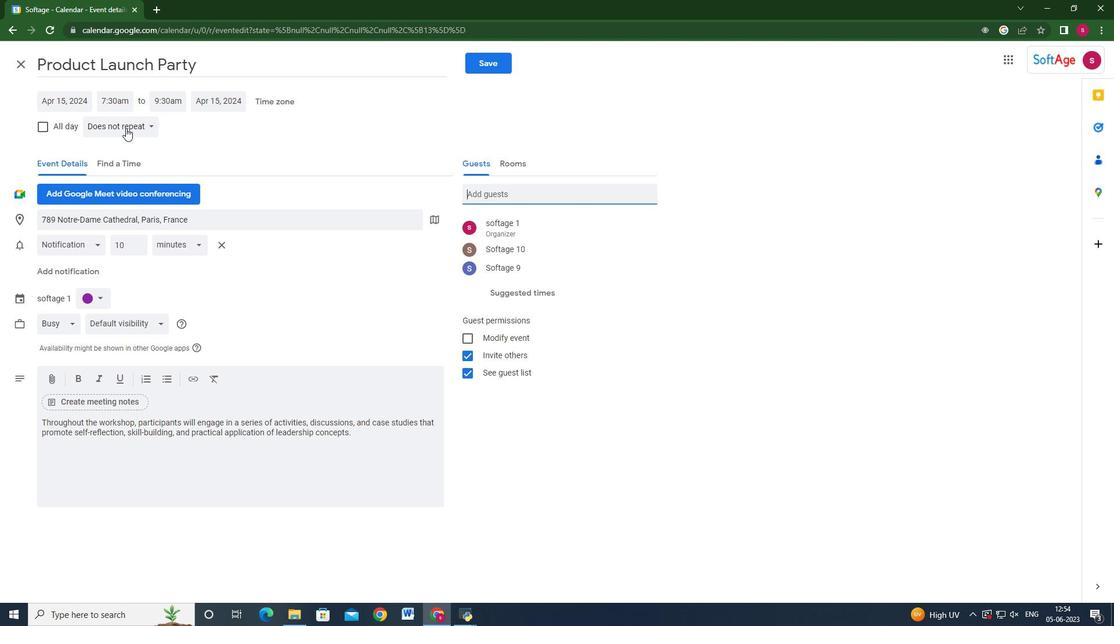 
Action: Mouse moved to (130, 148)
Screenshot: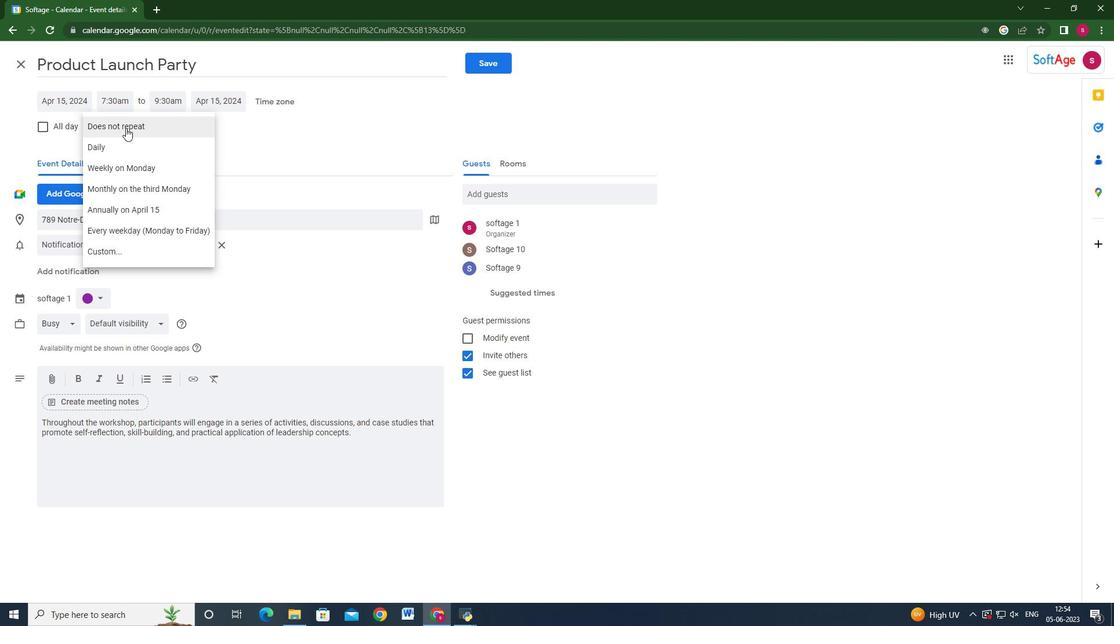 
Action: Mouse pressed left at (130, 148)
Screenshot: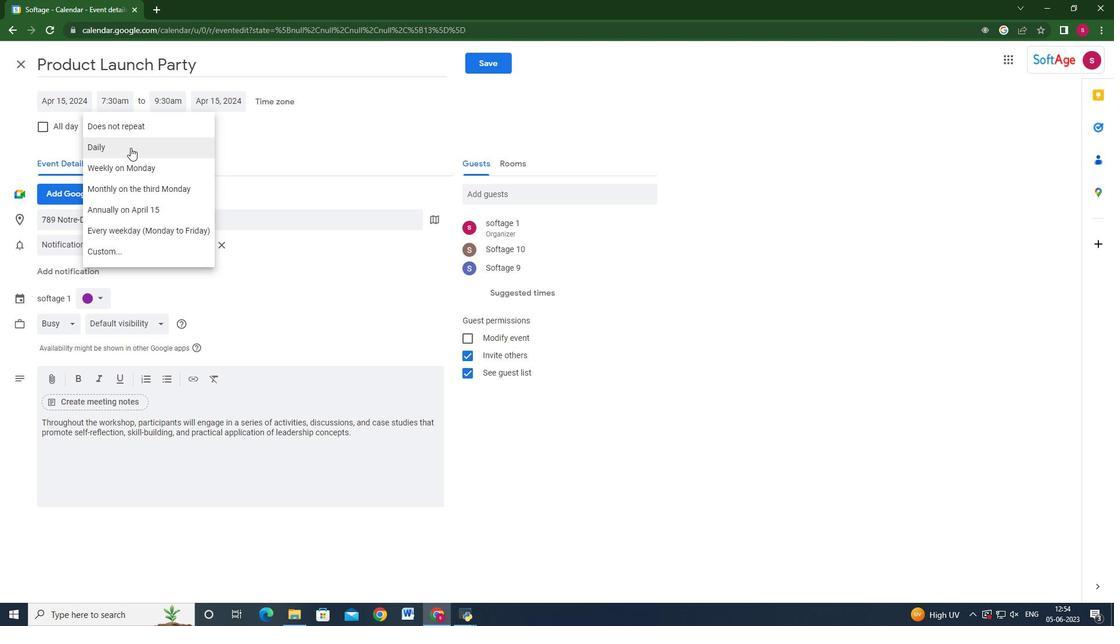 
Action: Mouse moved to (473, 67)
Screenshot: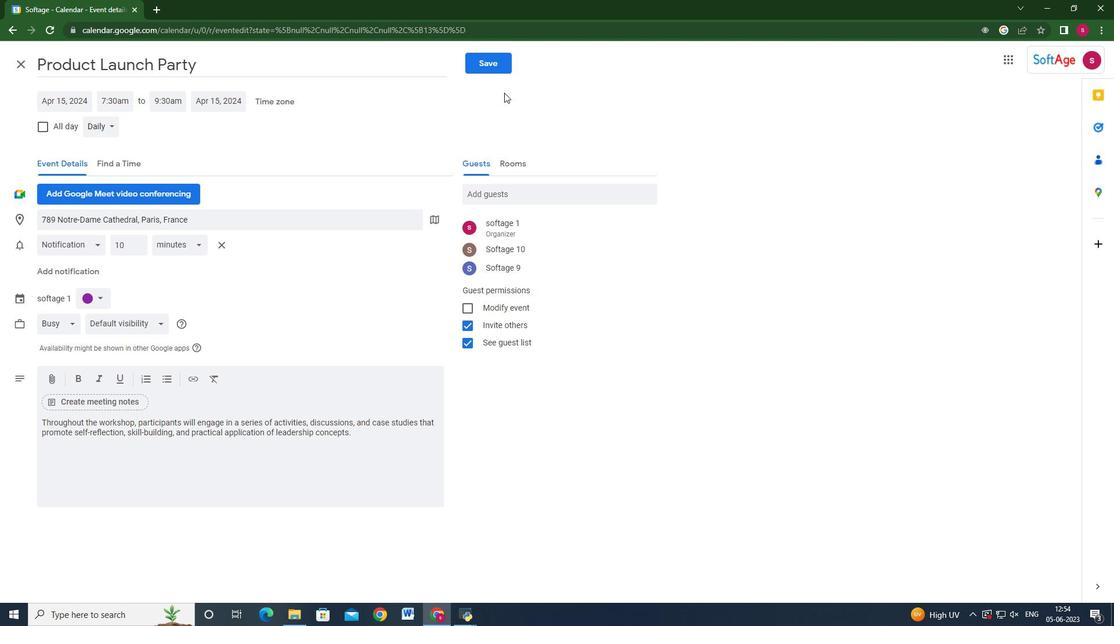 
Action: Mouse pressed left at (473, 67)
Screenshot: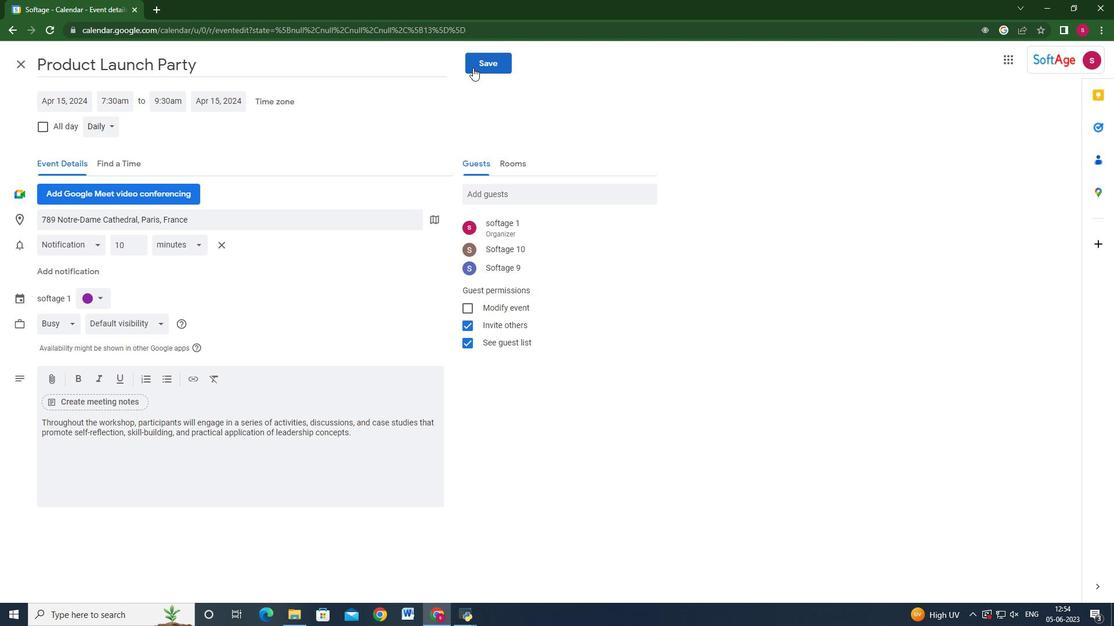 
Action: Mouse moved to (666, 339)
Screenshot: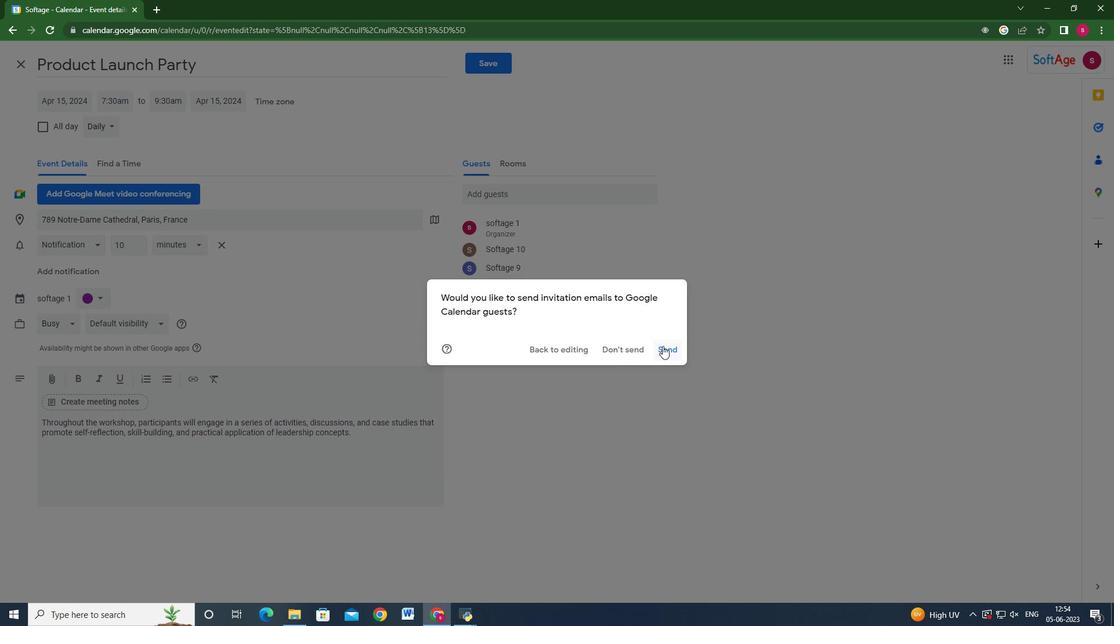 
Action: Mouse pressed left at (666, 339)
Screenshot: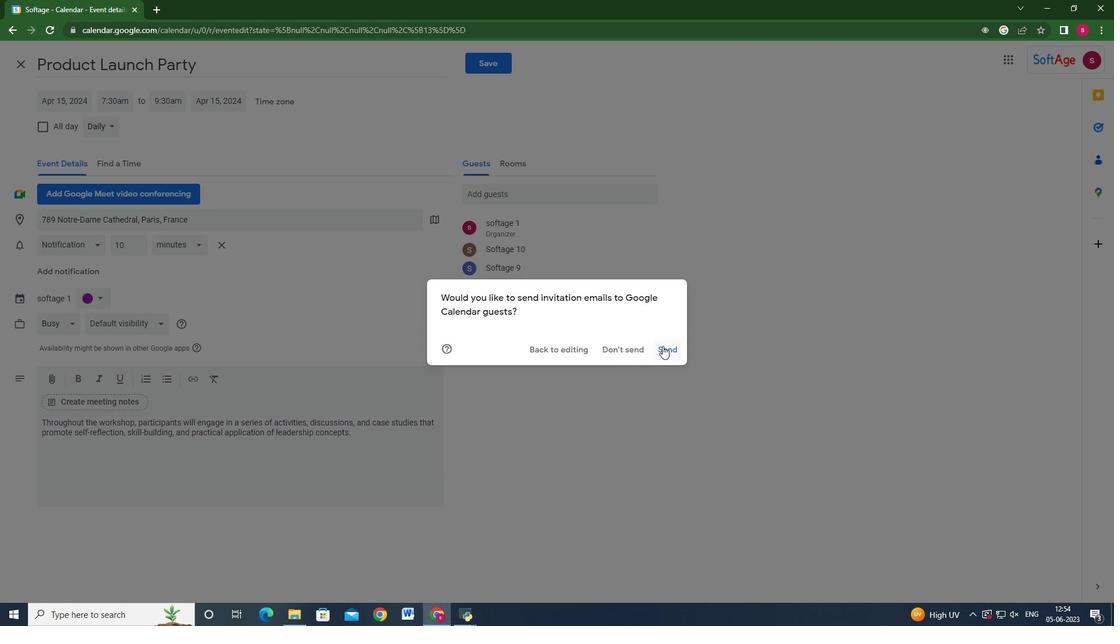 
Action: Mouse moved to (660, 352)
Screenshot: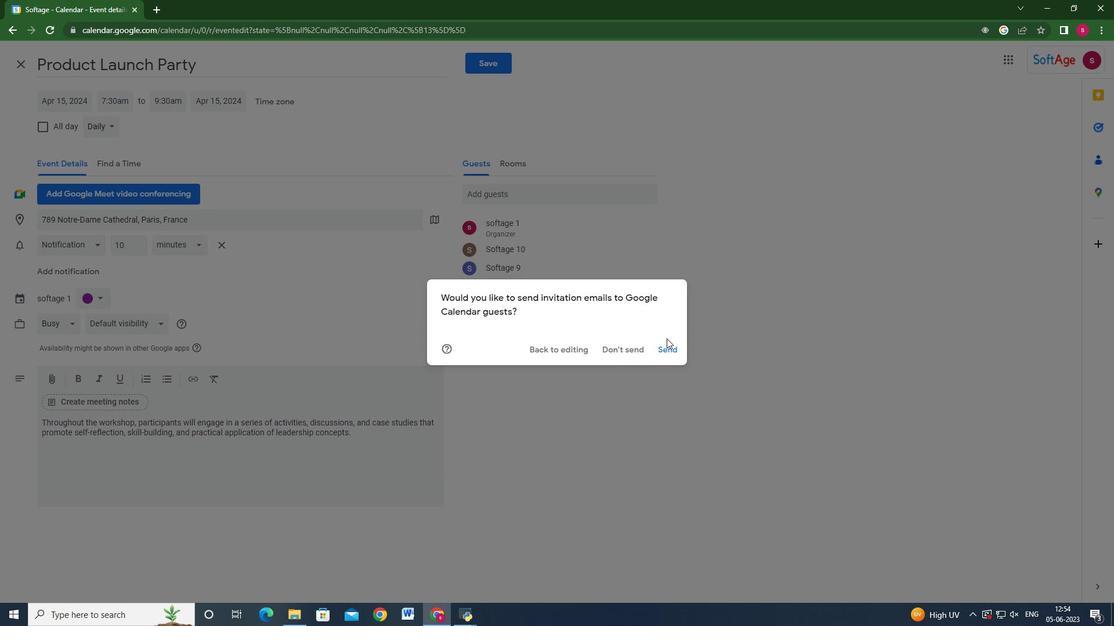 
Action: Mouse pressed left at (660, 352)
Screenshot: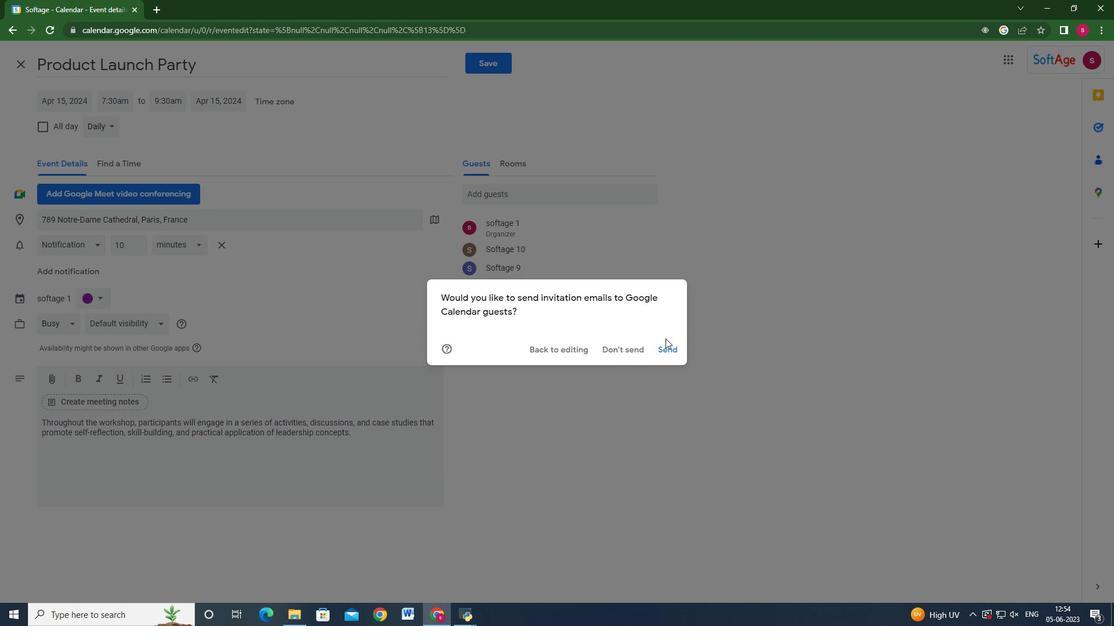 
Action: Mouse moved to (1055, 359)
Screenshot: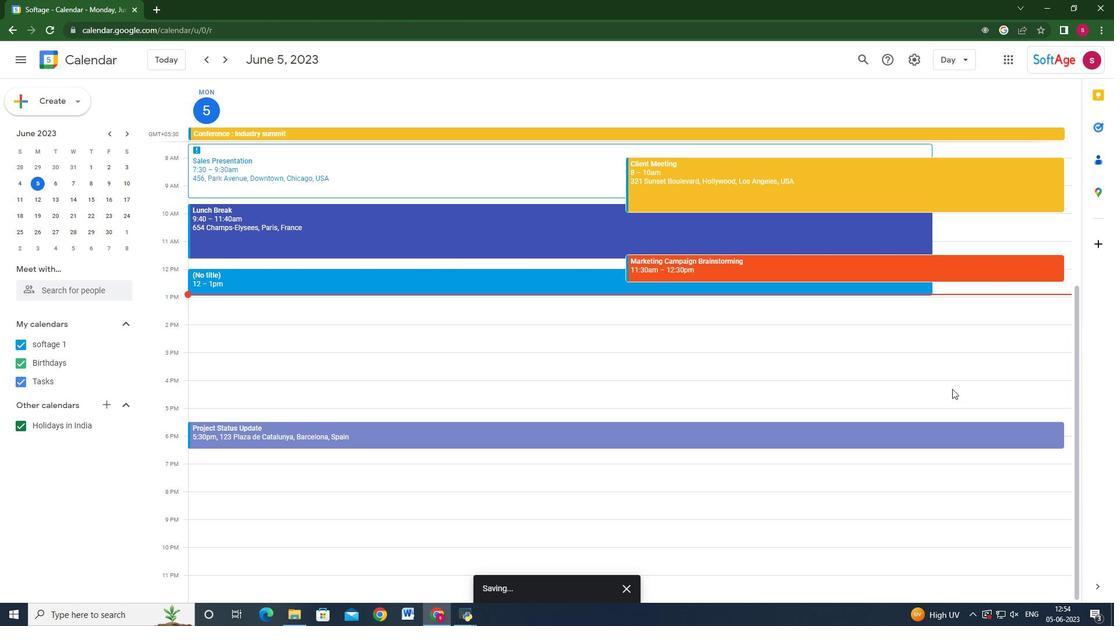
